 Task: Build dashboard for author object.
Action: Mouse moved to (288, 113)
Screenshot: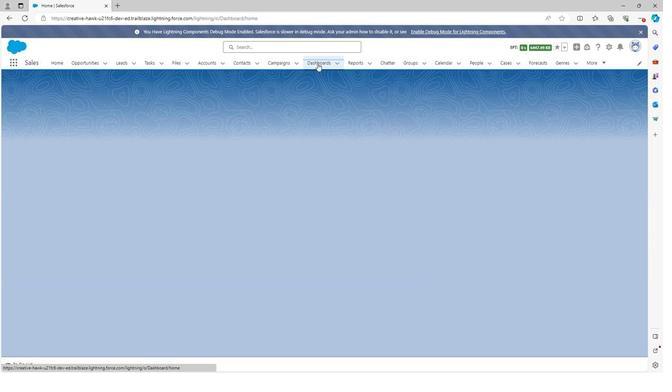 
Action: Mouse pressed left at (288, 113)
Screenshot: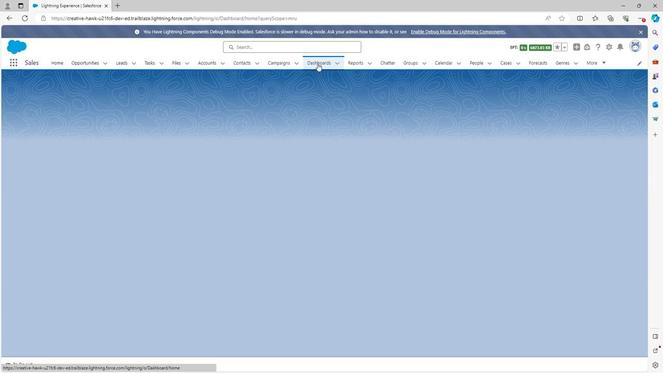 
Action: Mouse moved to (435, 130)
Screenshot: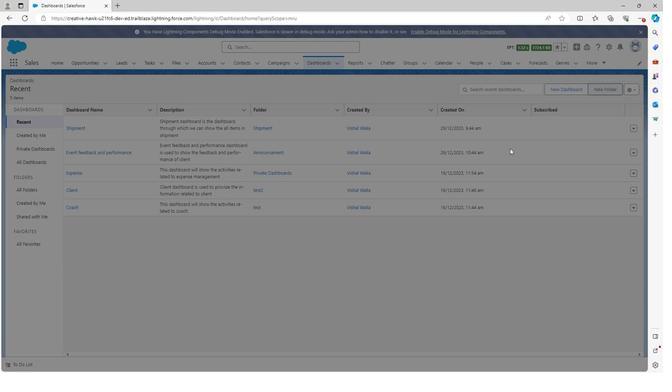 
Action: Mouse pressed left at (435, 130)
Screenshot: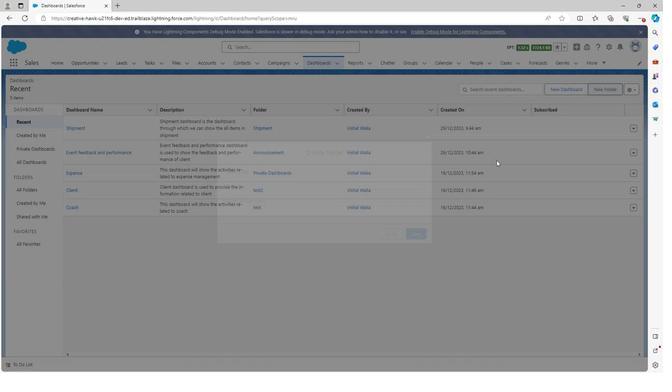 
Action: Mouse moved to (272, 192)
Screenshot: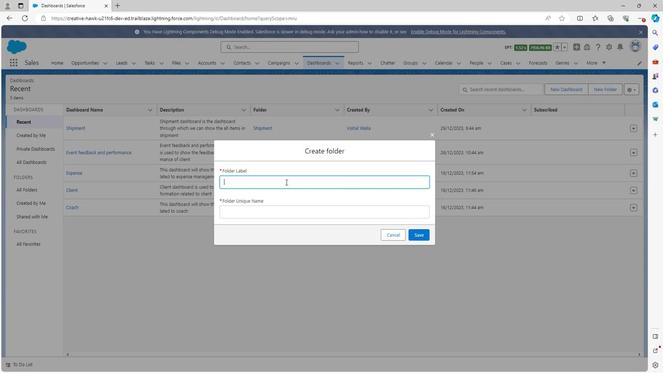 
Action: Mouse pressed left at (272, 192)
Screenshot: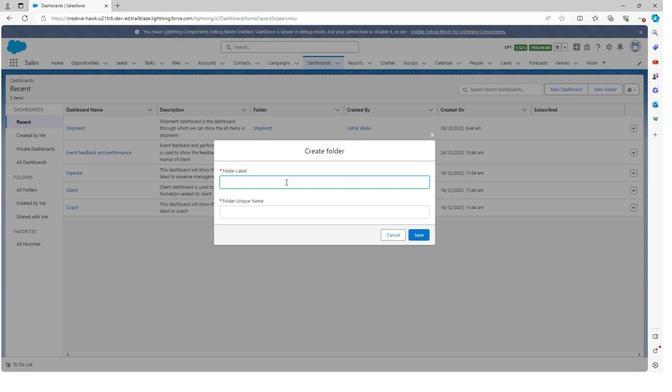 
Action: Key pressed <Key.shift>Aut
Screenshot: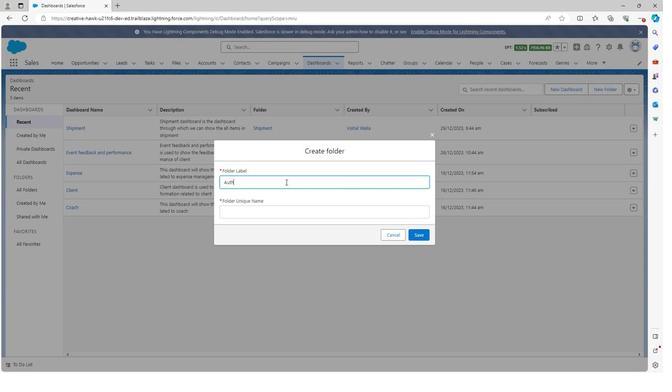 
Action: Mouse moved to (272, 192)
Screenshot: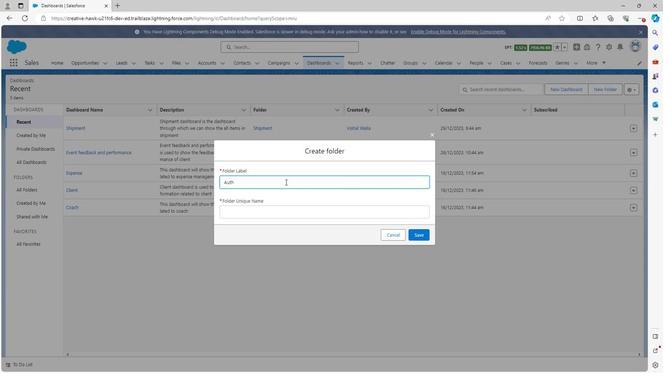 
Action: Key pressed h
Screenshot: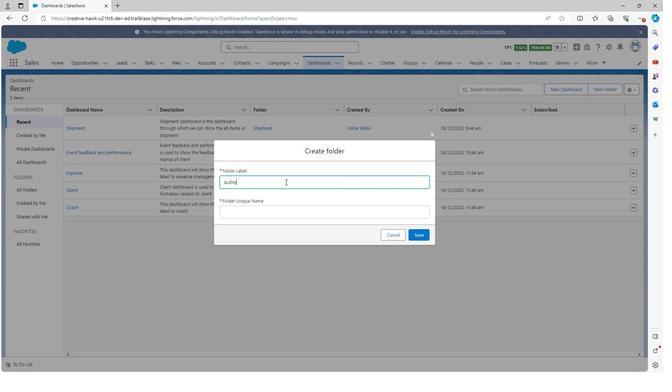 
Action: Mouse moved to (272, 192)
Screenshot: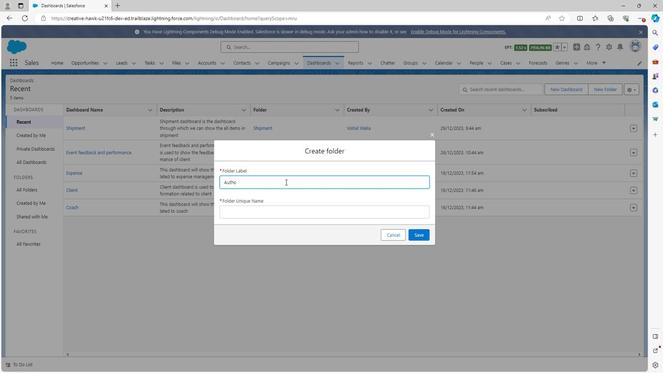 
Action: Key pressed or<Key.space><Key.shift>F
Screenshot: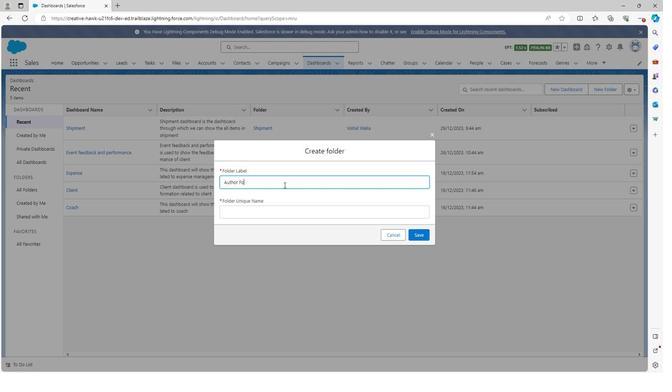
Action: Mouse moved to (272, 192)
Screenshot: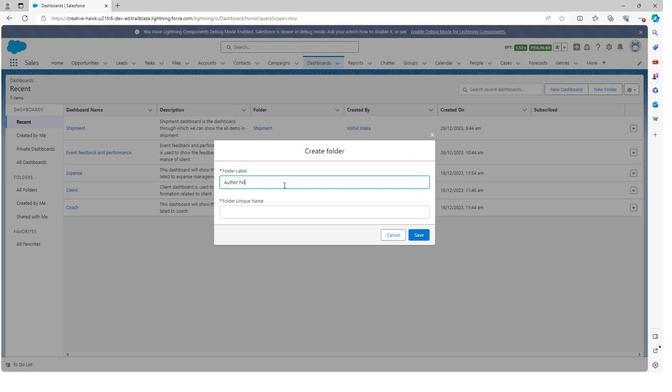 
Action: Key pressed o
Screenshot: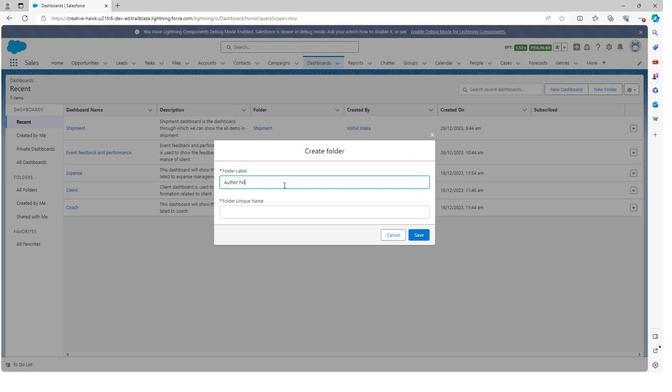 
Action: Mouse moved to (270, 194)
Screenshot: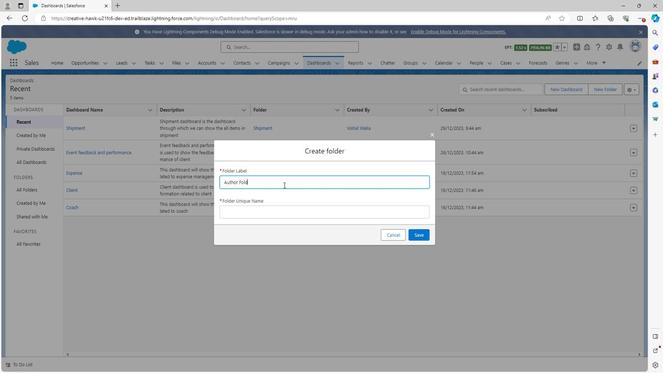 
Action: Key pressed lde
Screenshot: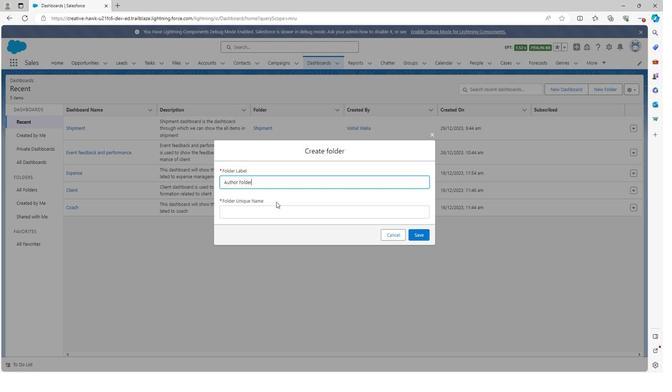 
Action: Mouse moved to (270, 196)
Screenshot: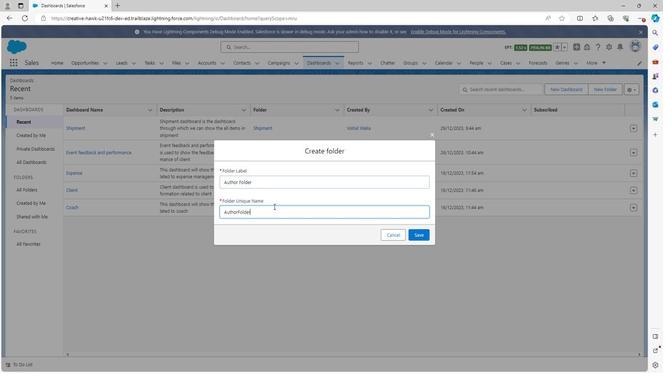 
Action: Key pressed r
Screenshot: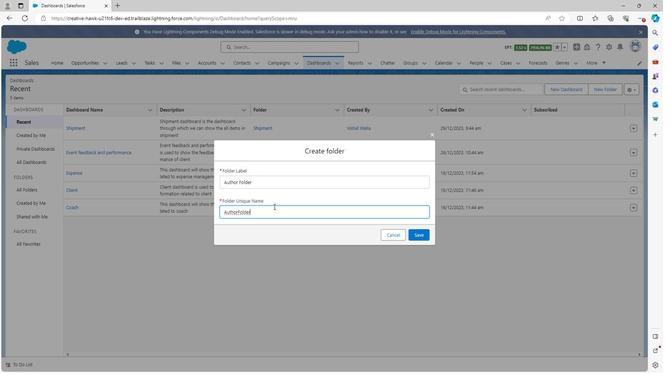 
Action: Mouse moved to (265, 208)
Screenshot: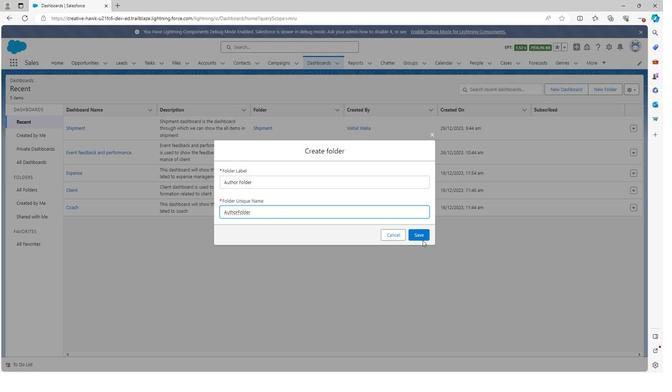 
Action: Mouse pressed left at (265, 208)
Screenshot: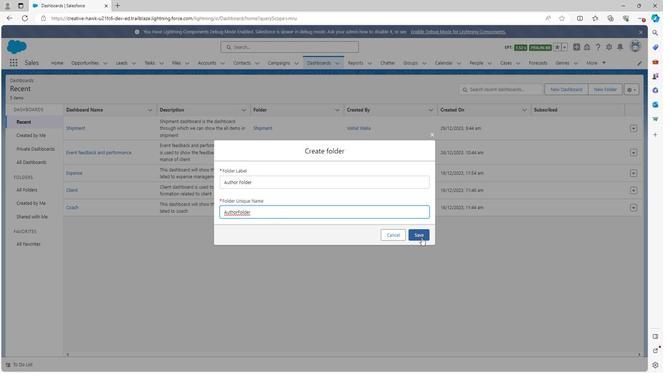 
Action: Mouse moved to (342, 229)
Screenshot: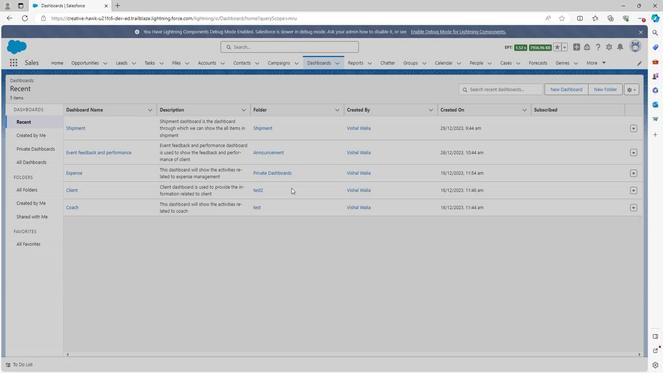 
Action: Mouse pressed left at (342, 229)
Screenshot: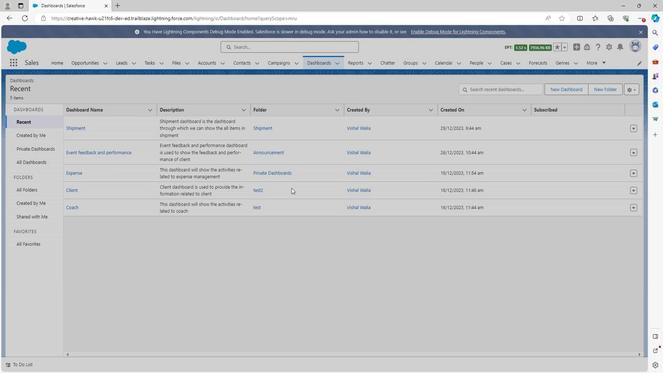 
Action: Mouse moved to (411, 132)
Screenshot: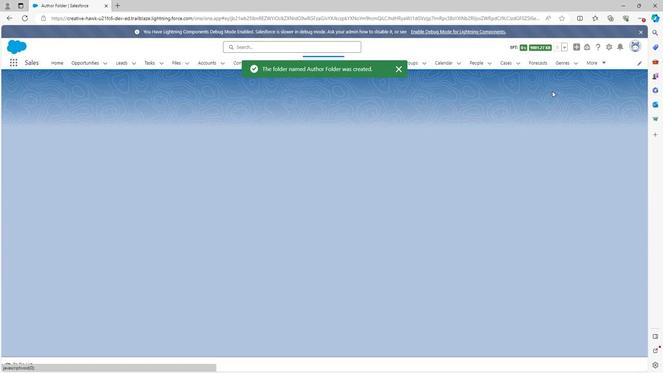
Action: Mouse pressed left at (411, 132)
Screenshot: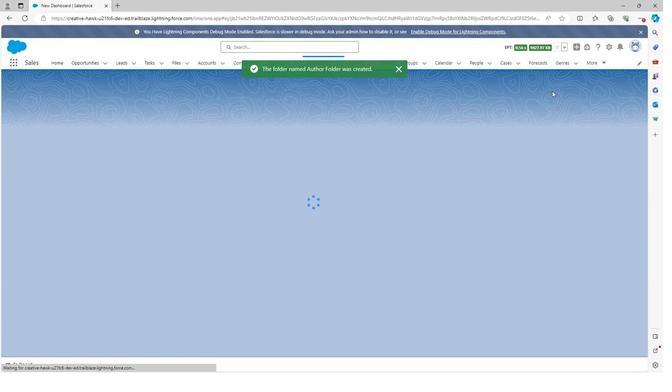 
Action: Mouse moved to (281, 195)
Screenshot: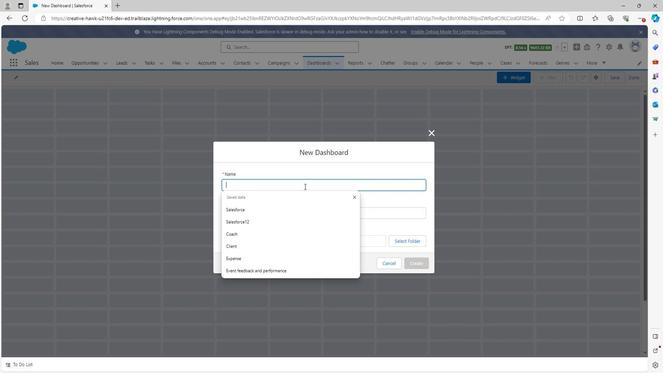 
Action: Mouse pressed left at (281, 195)
Screenshot: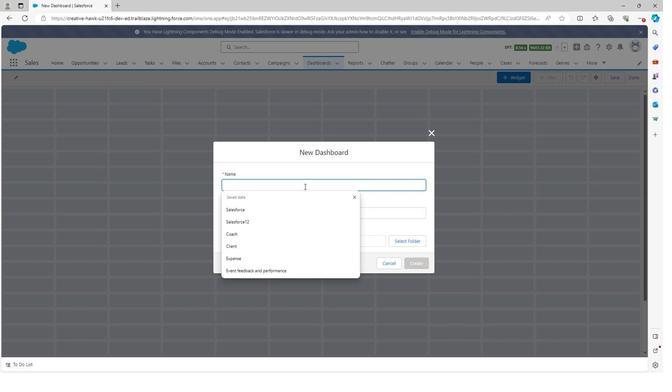 
Action: Key pressed <Key.shift>Au
Screenshot: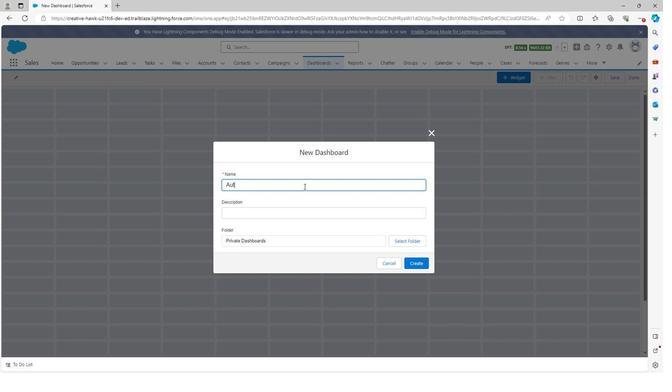 
Action: Mouse moved to (281, 195)
Screenshot: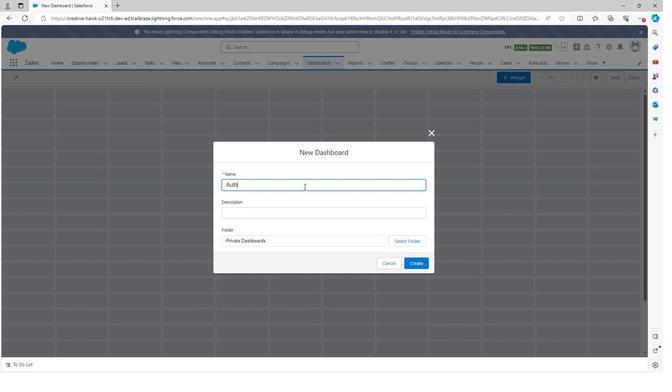 
Action: Key pressed thor<Key.space>dashboard
Screenshot: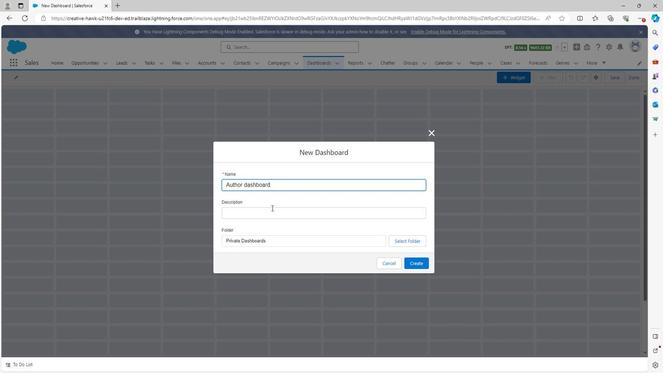 
Action: Mouse moved to (262, 211)
Screenshot: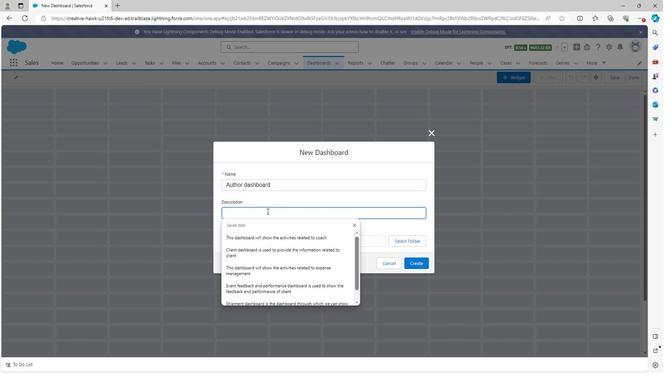 
Action: Mouse pressed left at (262, 211)
Screenshot: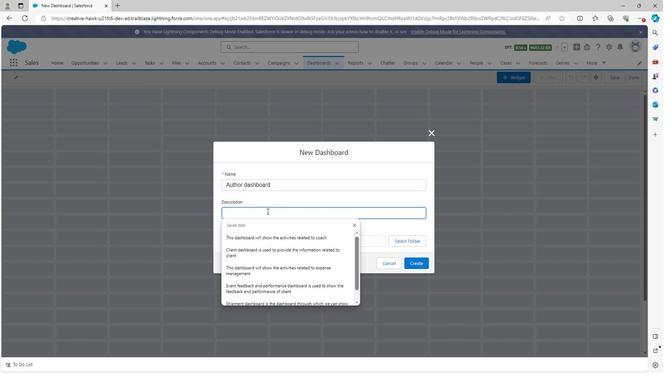 
Action: Key pressed <Key.shift>A
Screenshot: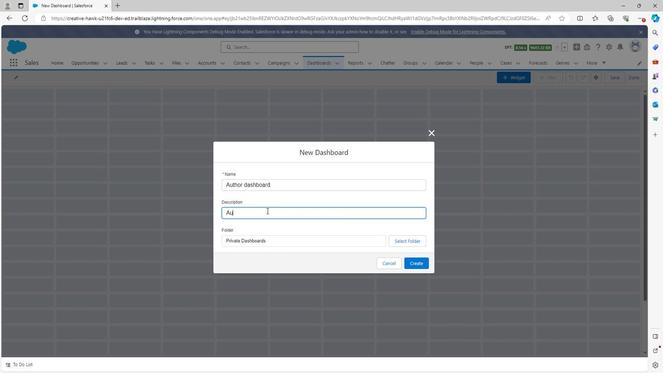 
Action: Mouse moved to (262, 211)
Screenshot: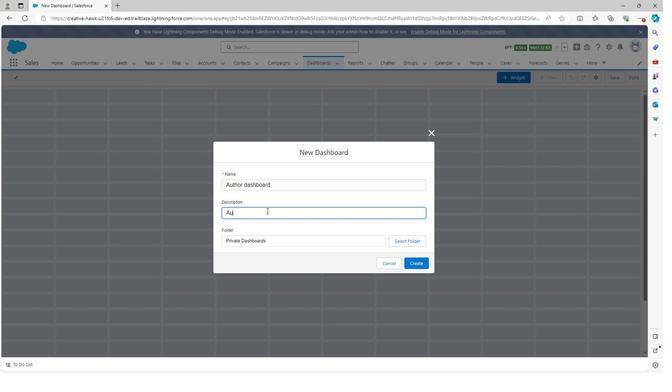 
Action: Key pressed u
Screenshot: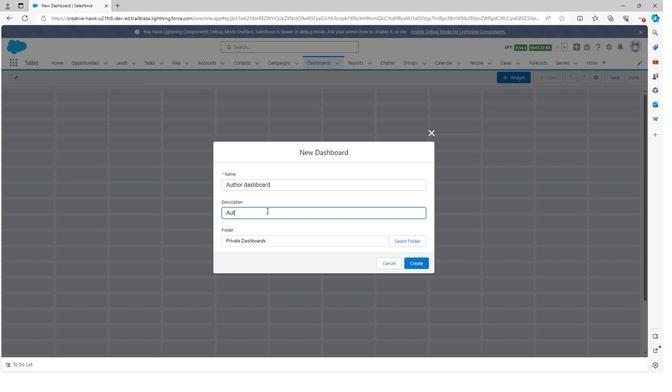 
Action: Mouse moved to (262, 211)
Screenshot: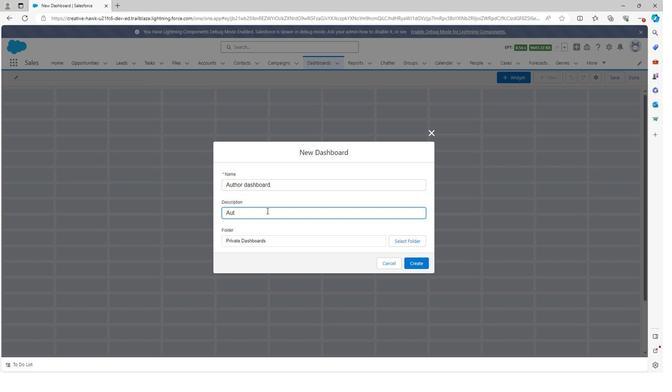 
Action: Key pressed thor<Key.space>
Screenshot: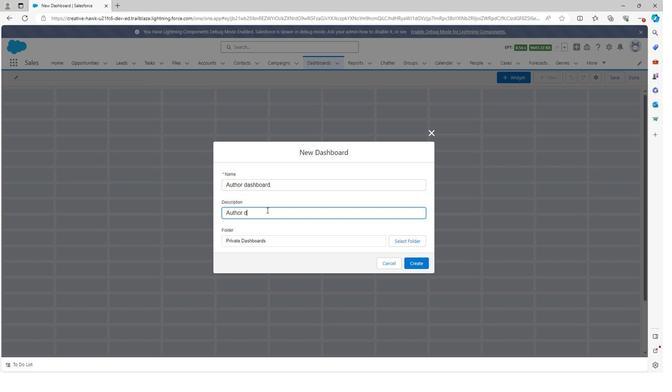 
Action: Mouse moved to (262, 211)
Screenshot: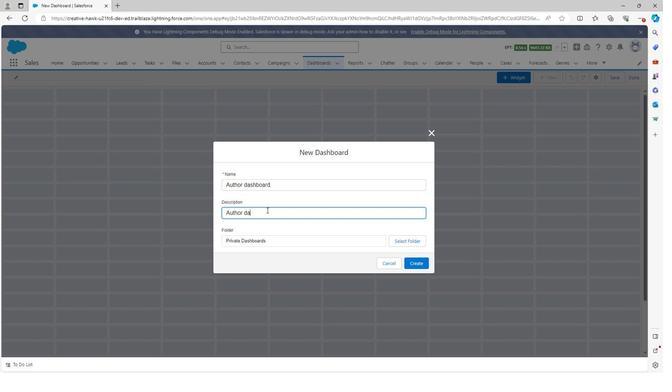 
Action: Key pressed dashbo
Screenshot: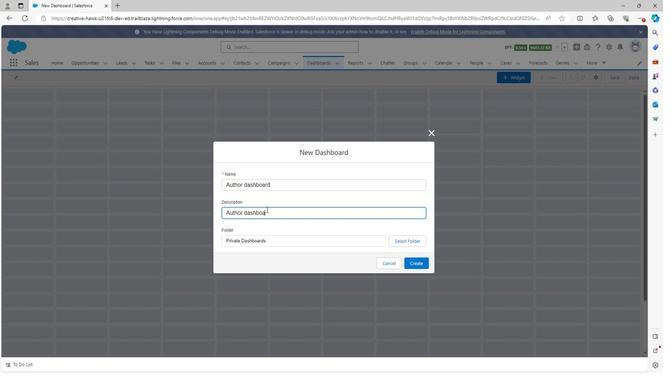 
Action: Mouse moved to (262, 210)
Screenshot: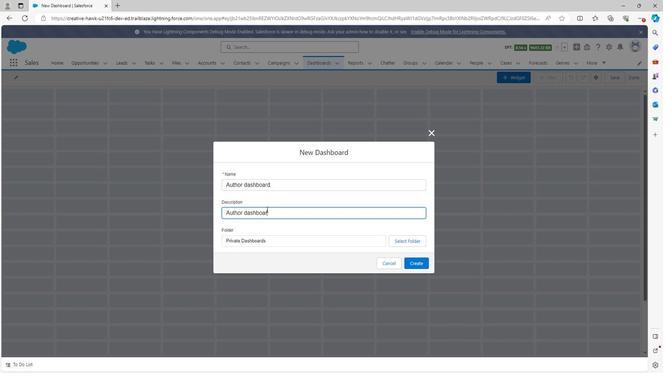 
Action: Key pressed ard<Key.space>is<Key.space>the<Key.space>dashboard<Key.space>which<Key.space>is<Key.space>used<Key.space>to<Key.space>defined<Key.space>the<Key.space>
Screenshot: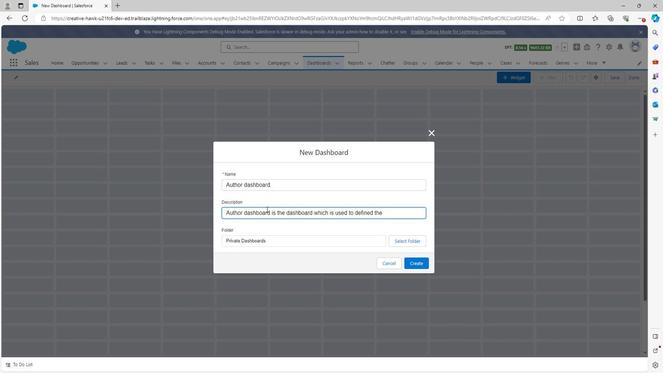 
Action: Mouse moved to (248, 221)
Screenshot: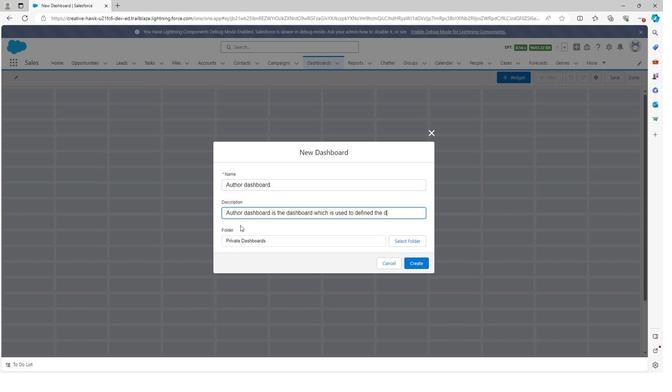
Action: Key pressed dashboard<Key.space>of<Key.space>author
Screenshot: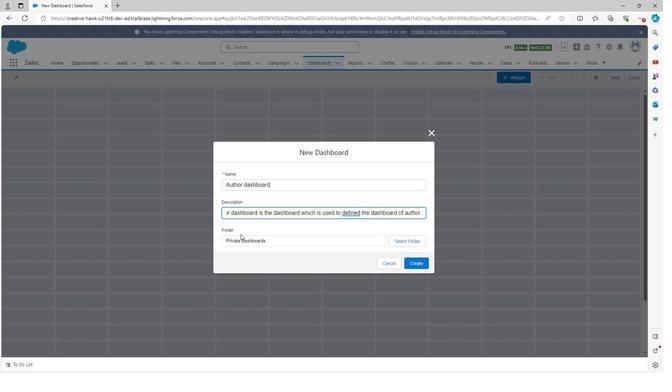 
Action: Mouse moved to (335, 232)
Screenshot: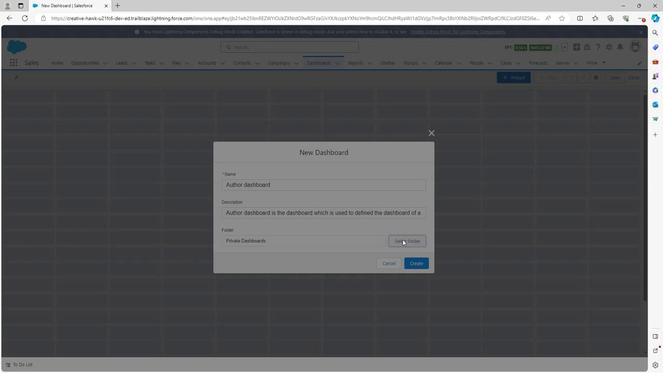 
Action: Mouse pressed left at (335, 232)
Screenshot: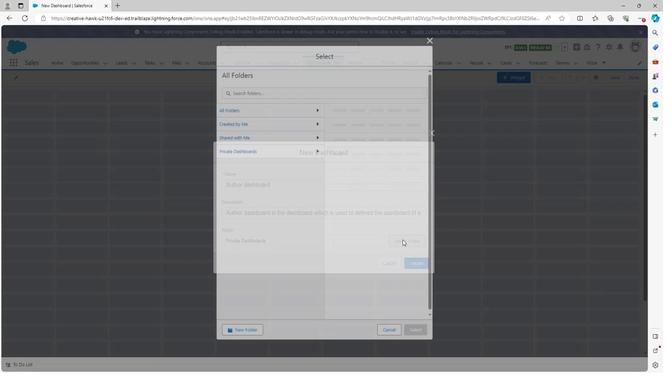 
Action: Mouse moved to (308, 152)
Screenshot: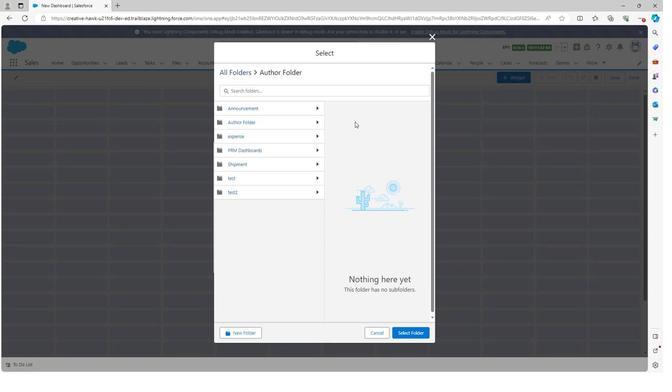 
Action: Mouse pressed left at (308, 152)
Screenshot: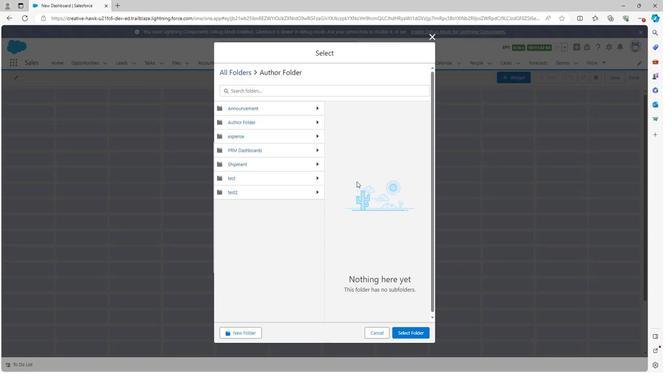 
Action: Mouse moved to (335, 291)
Screenshot: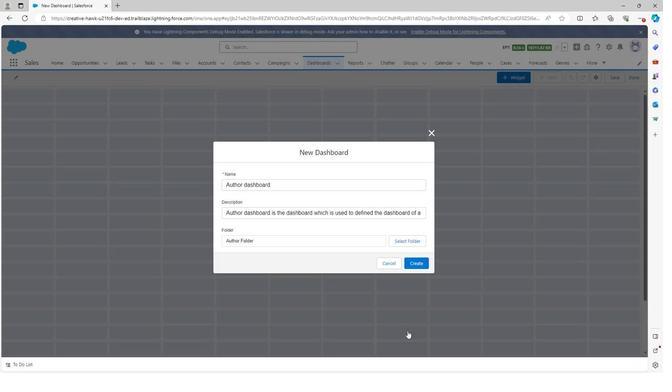 
Action: Mouse pressed left at (335, 291)
Screenshot: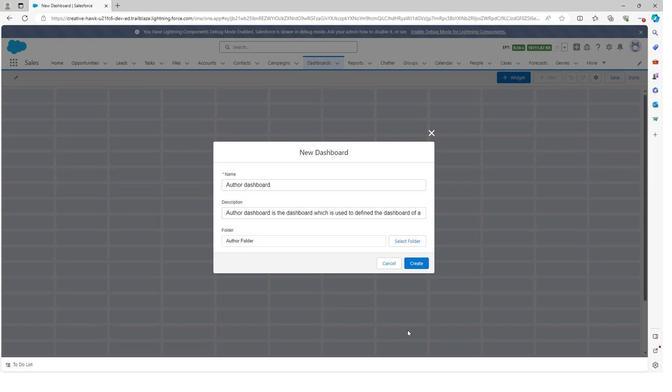 
Action: Mouse moved to (338, 244)
Screenshot: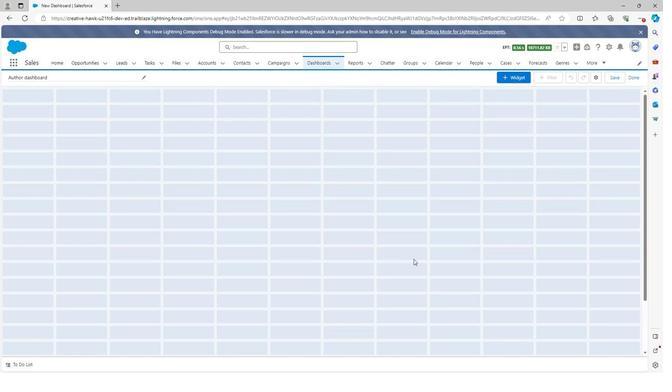 
Action: Mouse pressed left at (338, 244)
Screenshot: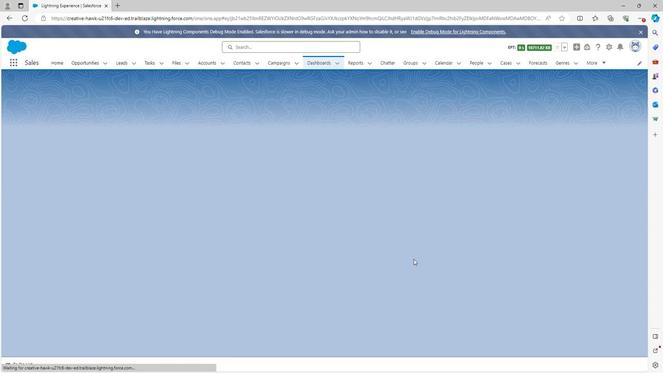 
Action: Mouse moved to (379, 123)
Screenshot: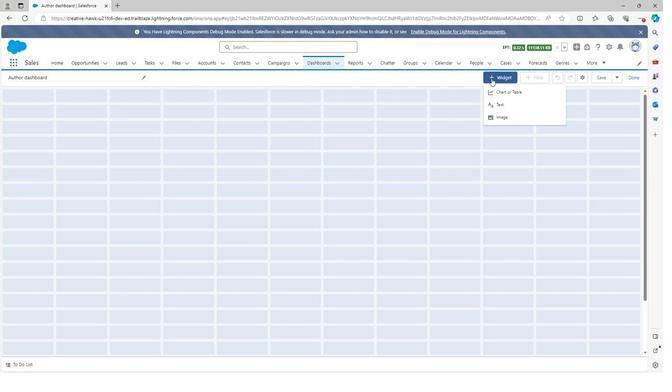 
Action: Mouse pressed left at (379, 123)
Screenshot: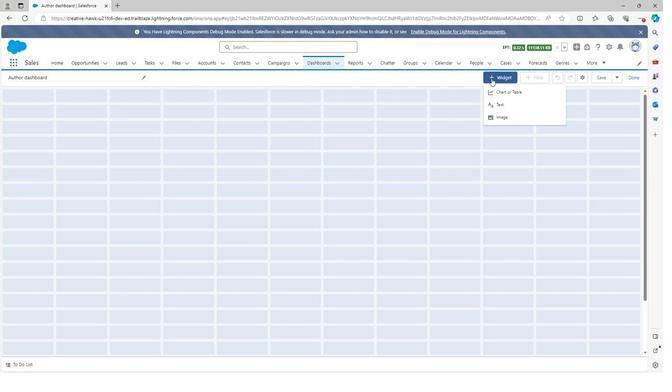 
Action: Mouse moved to (384, 132)
Screenshot: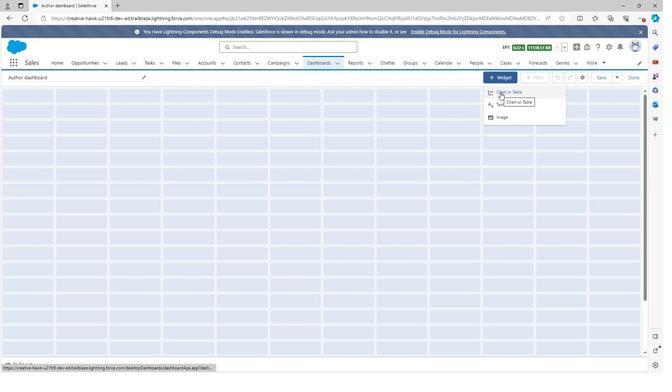 
Action: Mouse pressed left at (384, 132)
Screenshot: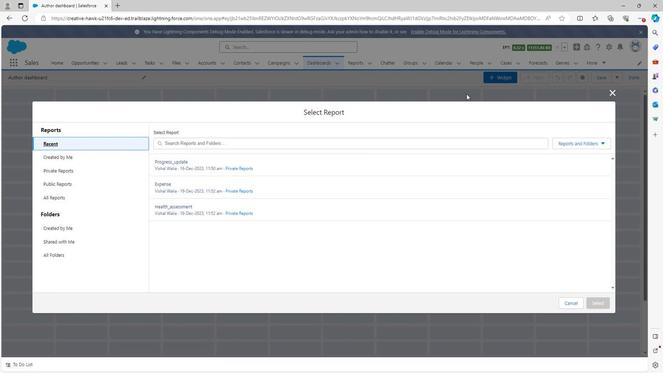 
Action: Mouse moved to (149, 177)
Screenshot: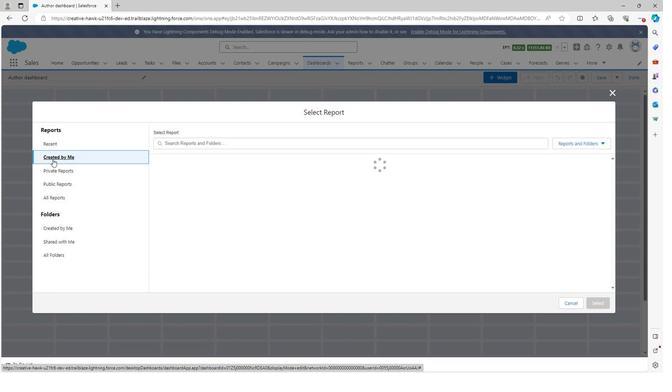 
Action: Mouse pressed left at (149, 177)
Screenshot: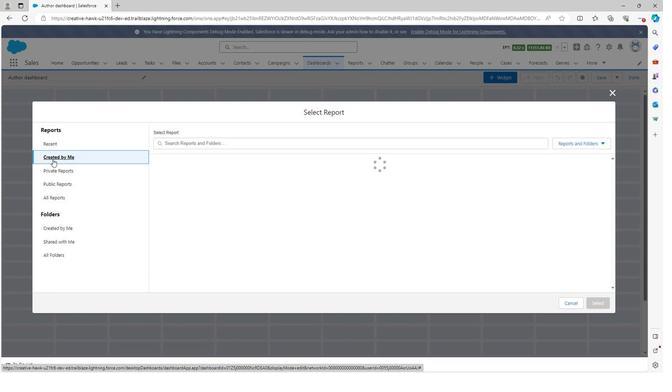 
Action: Mouse moved to (150, 186)
Screenshot: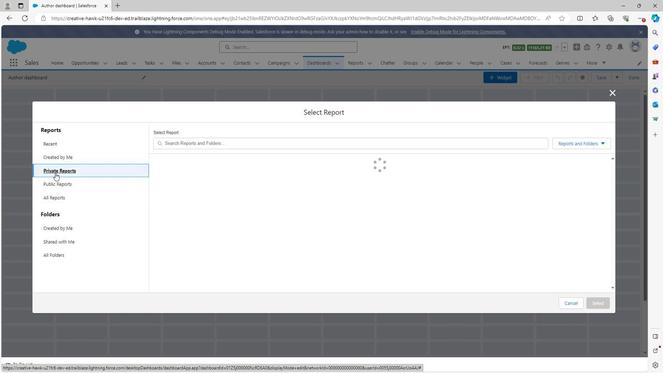 
Action: Mouse pressed left at (150, 186)
Screenshot: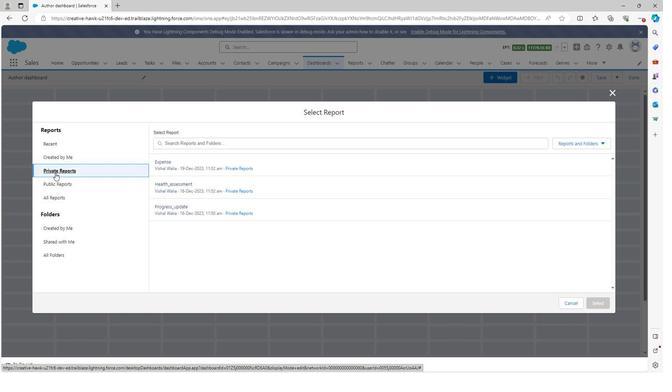 
Action: Mouse moved to (151, 197)
Screenshot: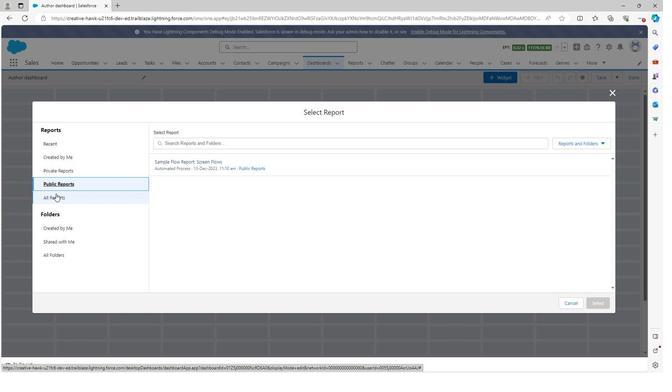 
Action: Mouse pressed left at (151, 197)
Screenshot: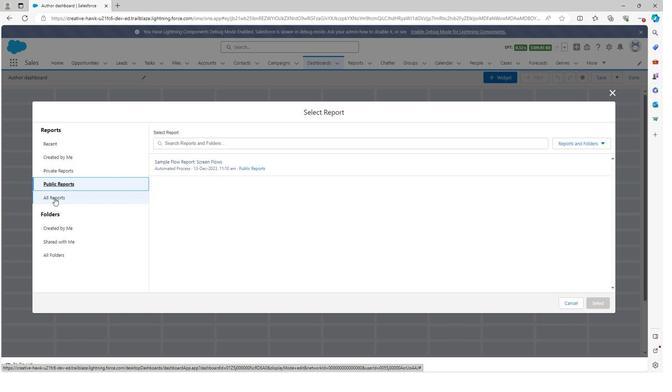 
Action: Mouse moved to (150, 203)
Screenshot: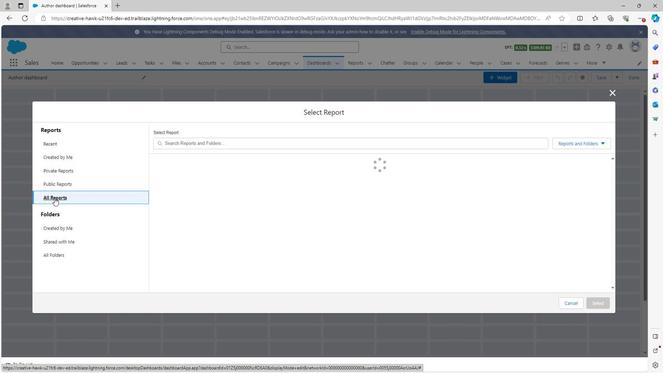 
Action: Mouse pressed left at (150, 203)
Screenshot: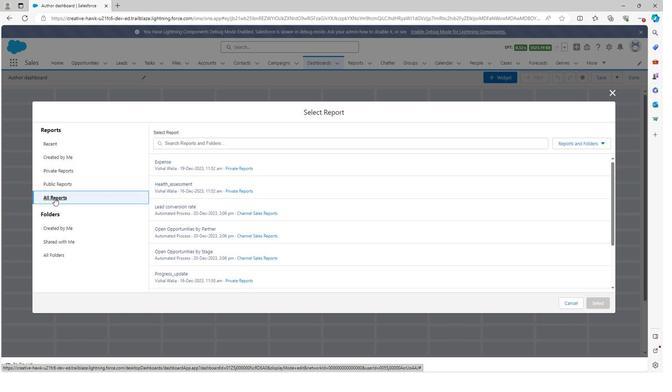 
Action: Mouse moved to (149, 223)
Screenshot: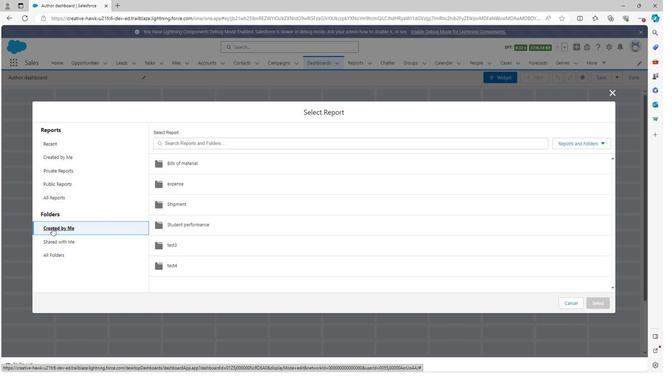 
Action: Mouse pressed left at (149, 223)
Screenshot: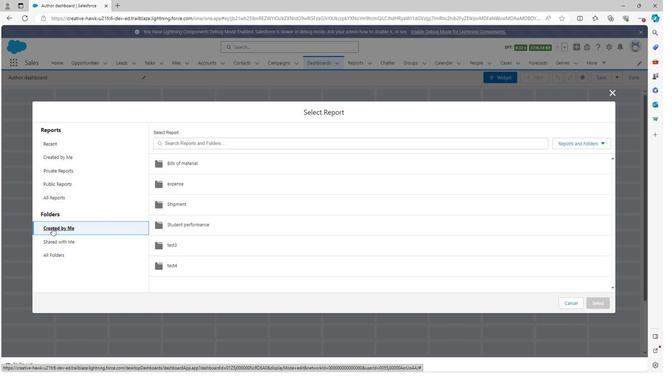 
Action: Mouse moved to (149, 231)
Screenshot: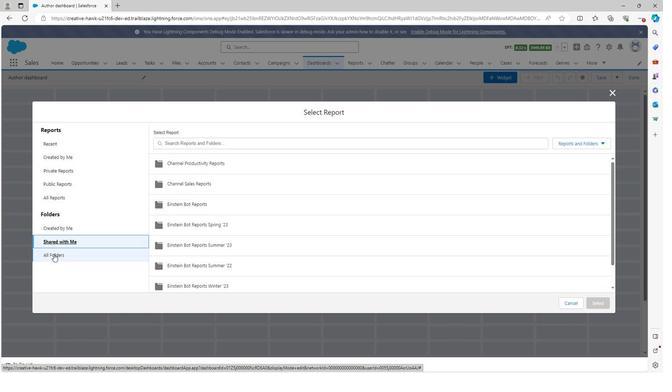 
Action: Mouse pressed left at (149, 231)
Screenshot: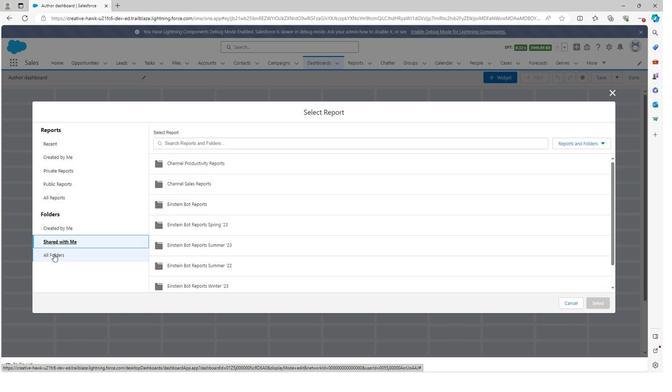 
Action: Mouse moved to (150, 240)
Screenshot: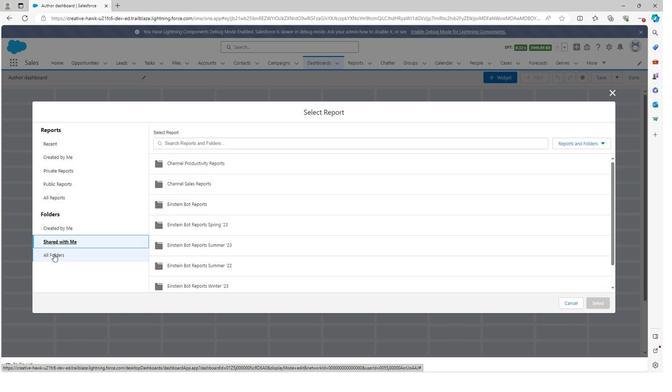 
Action: Mouse pressed left at (150, 240)
Screenshot: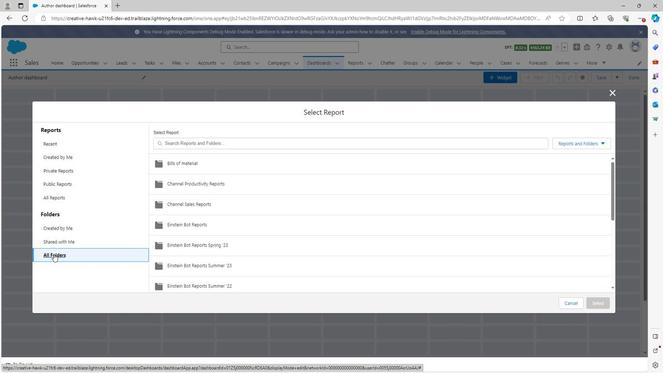 
Action: Mouse moved to (238, 231)
Screenshot: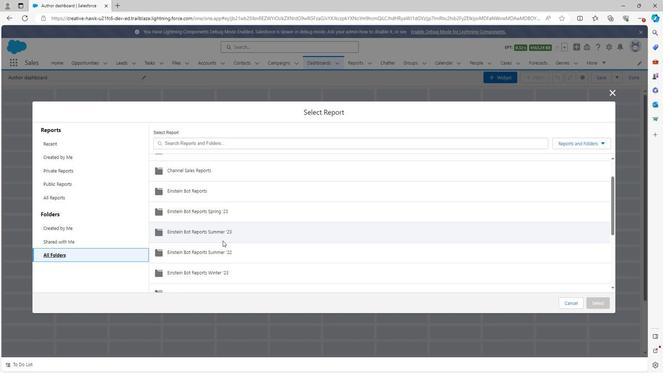 
Action: Mouse scrolled (238, 231) with delta (0, 0)
Screenshot: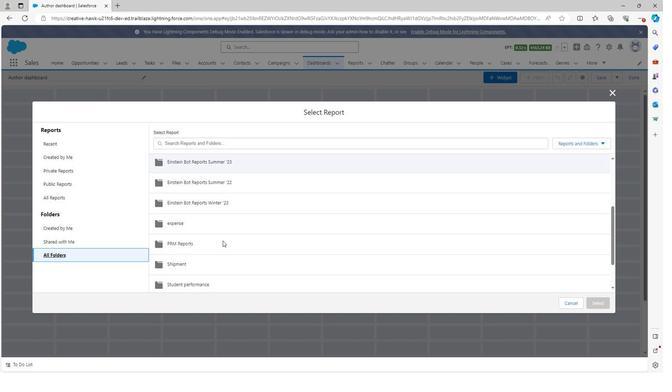 
Action: Mouse scrolled (238, 231) with delta (0, 0)
Screenshot: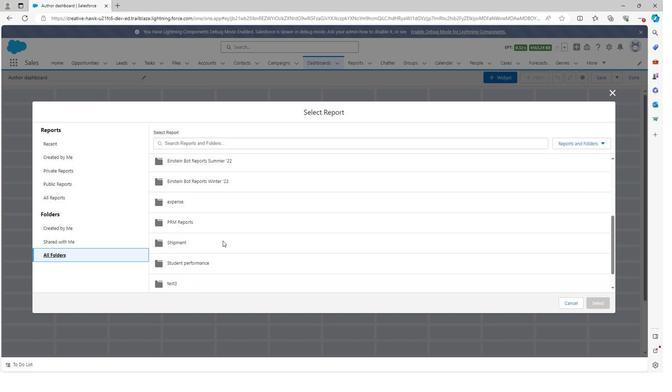 
Action: Mouse scrolled (238, 231) with delta (0, 0)
Screenshot: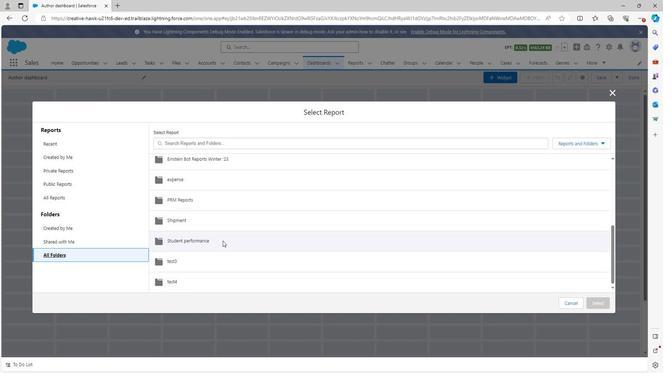 
Action: Mouse scrolled (238, 231) with delta (0, 0)
Screenshot: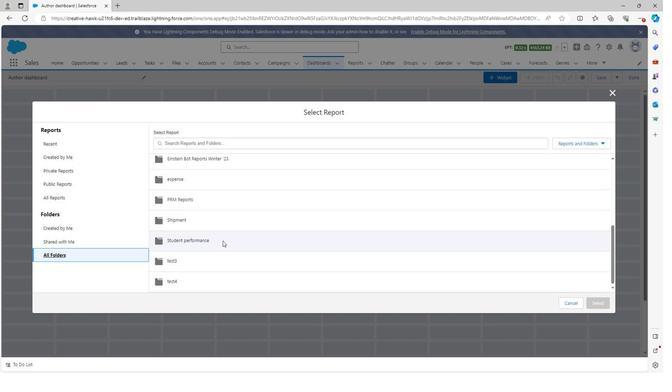 
Action: Mouse scrolled (238, 231) with delta (0, 0)
Screenshot: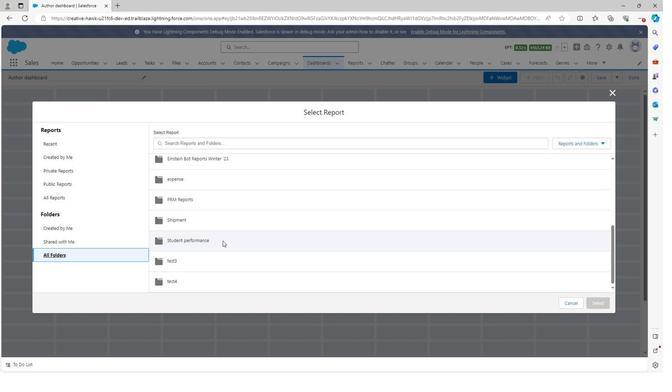 
Action: Mouse scrolled (238, 231) with delta (0, 0)
Screenshot: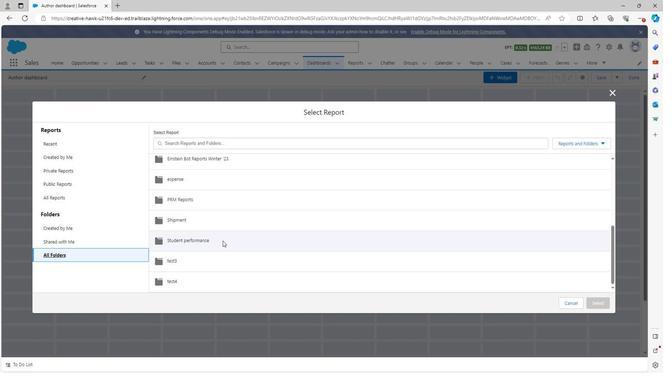 
Action: Mouse scrolled (238, 231) with delta (0, 0)
Screenshot: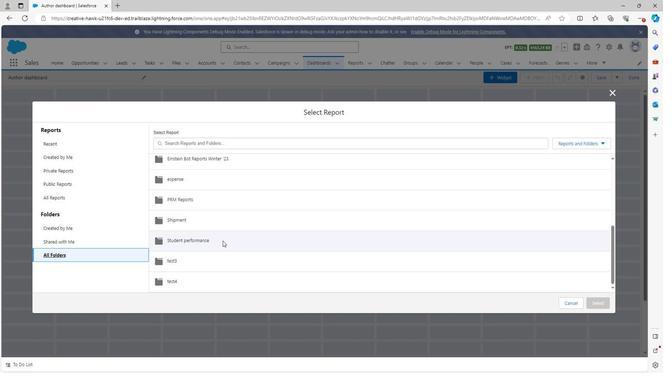 
Action: Mouse scrolled (238, 231) with delta (0, 0)
Screenshot: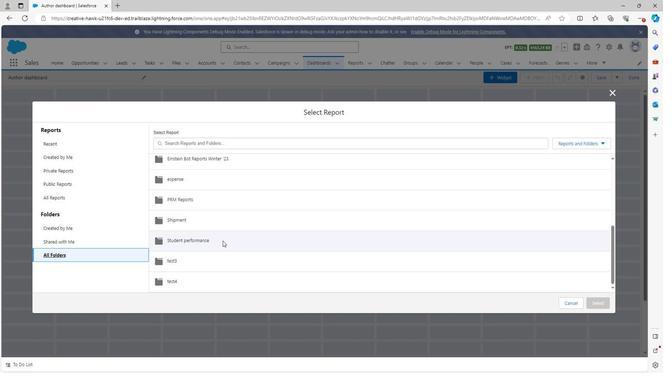 
Action: Mouse scrolled (238, 231) with delta (0, 0)
Screenshot: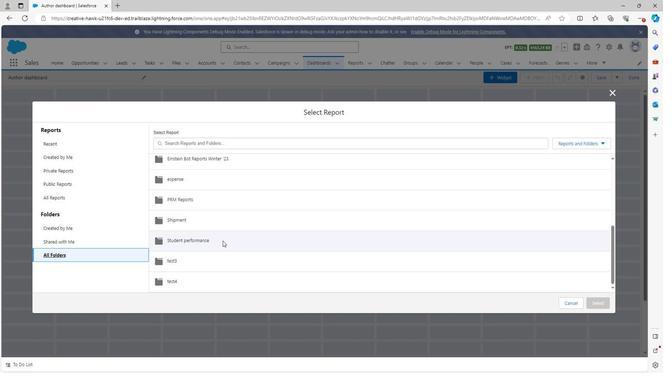 
Action: Mouse scrolled (238, 231) with delta (0, 0)
Screenshot: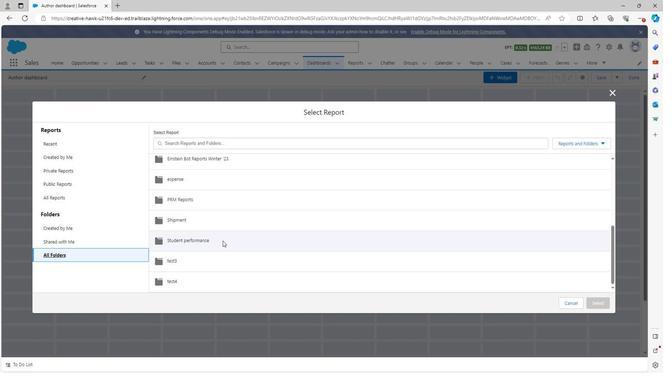
Action: Mouse scrolled (238, 231) with delta (0, 0)
Screenshot: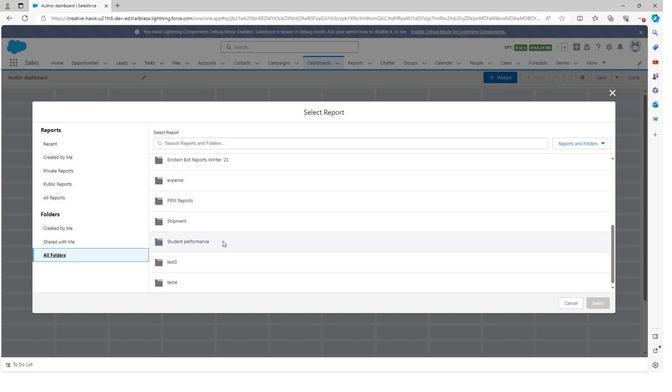 
Action: Mouse scrolled (238, 231) with delta (0, 0)
Screenshot: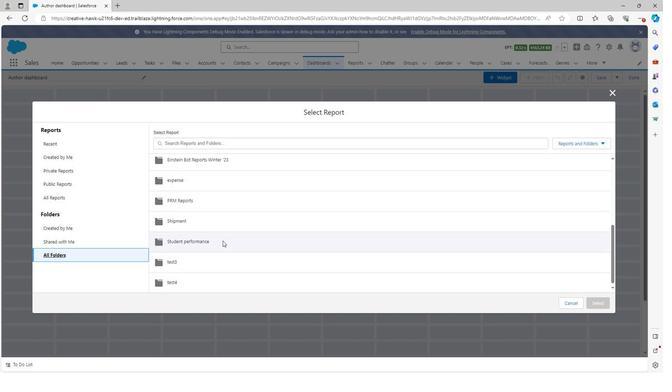 
Action: Mouse scrolled (238, 231) with delta (0, 0)
Screenshot: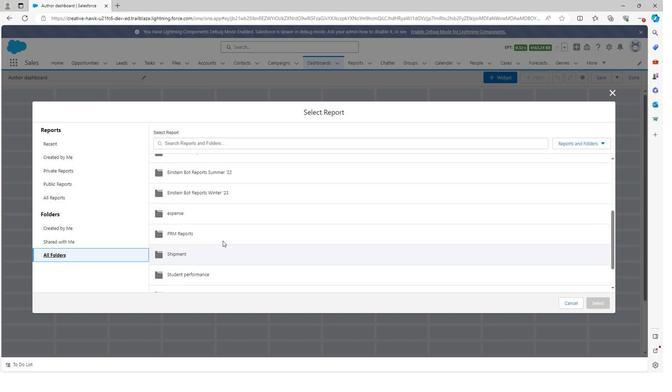 
Action: Mouse scrolled (238, 231) with delta (0, 0)
Screenshot: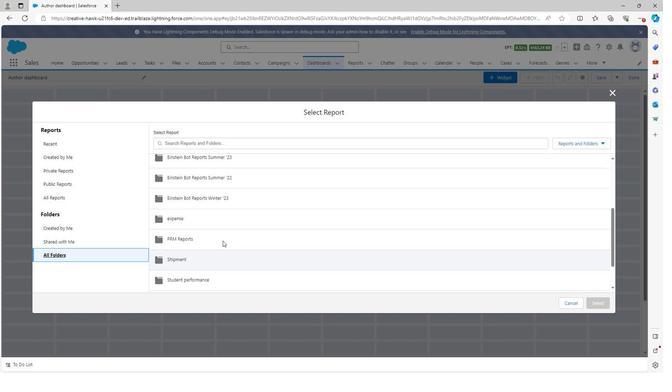 
Action: Mouse scrolled (238, 231) with delta (0, 0)
Screenshot: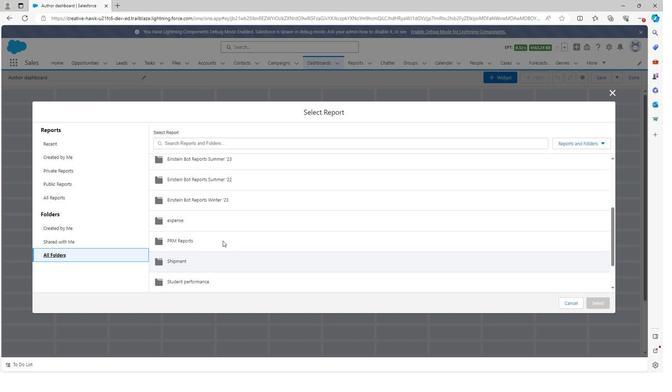
Action: Mouse scrolled (238, 231) with delta (0, 0)
Screenshot: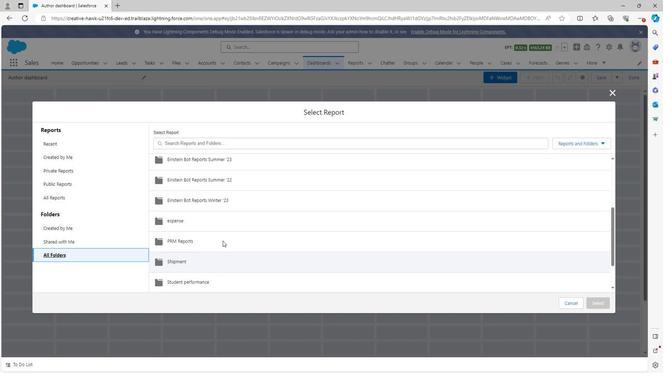 
Action: Mouse scrolled (238, 232) with delta (0, 0)
Screenshot: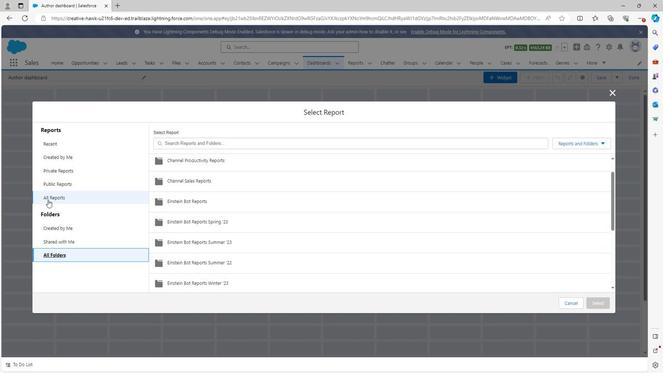 
Action: Mouse scrolled (238, 232) with delta (0, 0)
Screenshot: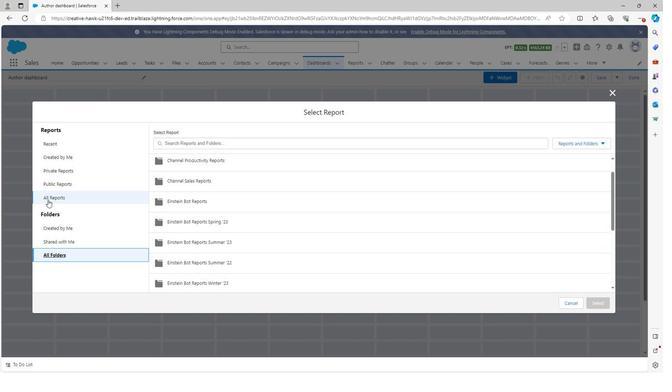 
Action: Mouse scrolled (238, 232) with delta (0, 0)
Screenshot: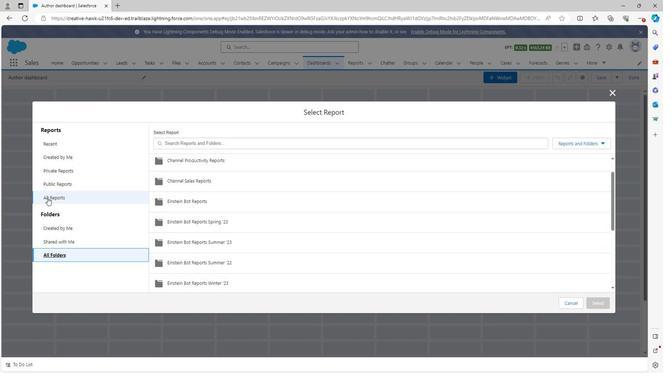 
Action: Mouse scrolled (238, 232) with delta (0, 0)
Screenshot: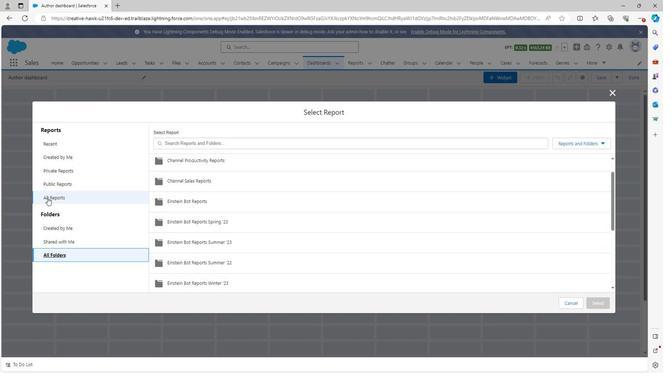 
Action: Mouse scrolled (238, 232) with delta (0, 0)
Screenshot: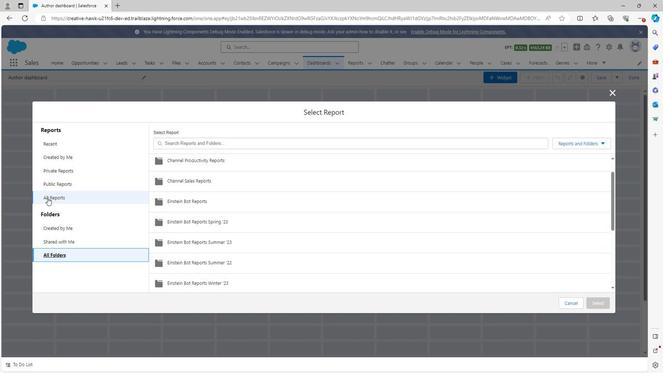 
Action: Mouse scrolled (238, 232) with delta (0, 0)
Screenshot: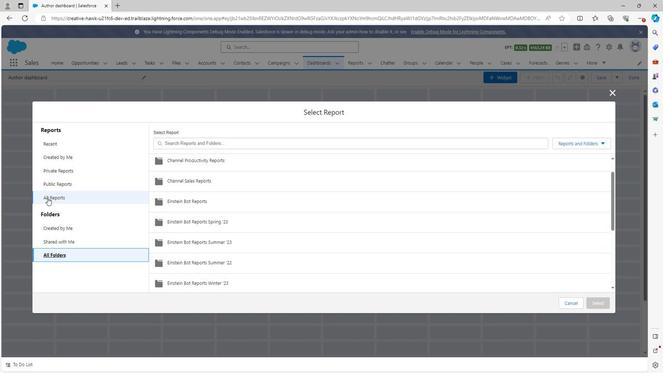 
Action: Mouse moved to (147, 203)
Screenshot: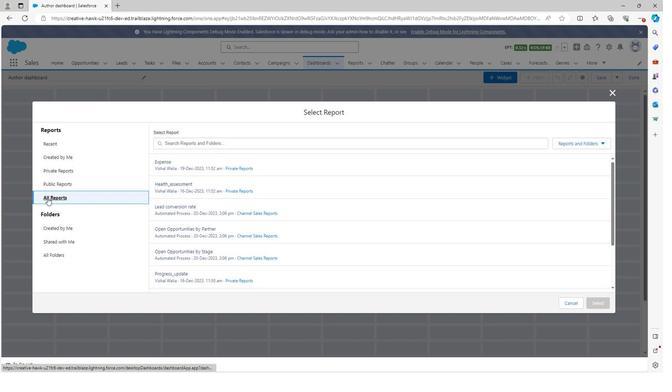 
Action: Mouse pressed left at (147, 203)
Screenshot: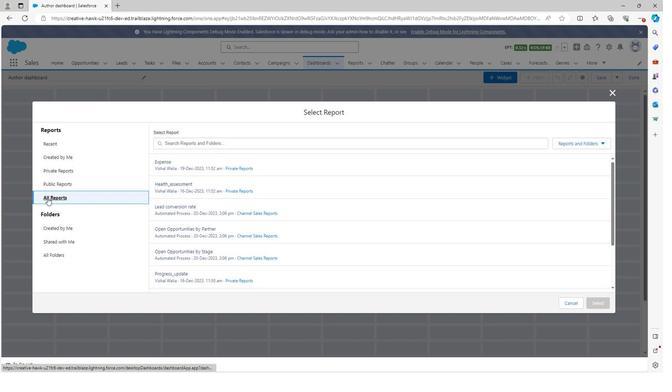 
Action: Mouse moved to (217, 229)
Screenshot: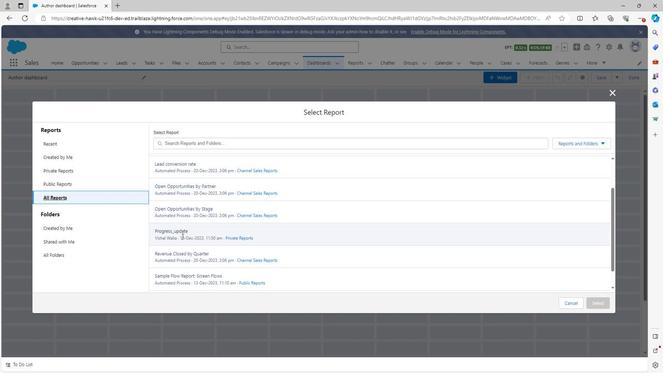 
Action: Mouse scrolled (217, 228) with delta (0, 0)
Screenshot: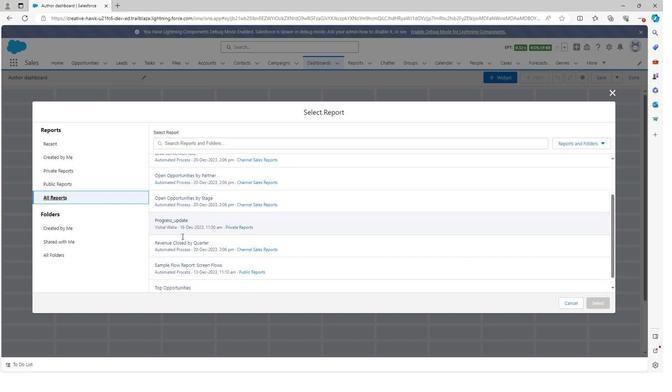 
Action: Mouse moved to (217, 229)
Screenshot: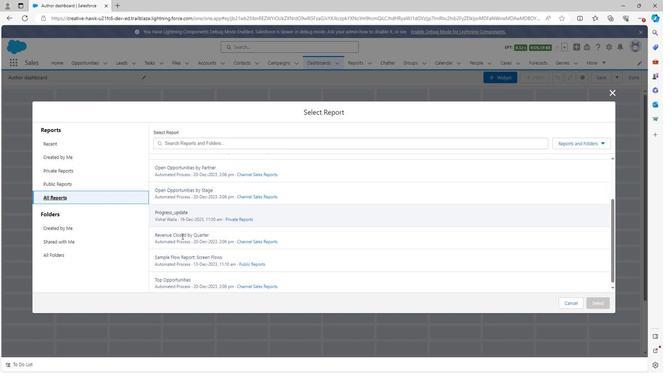 
Action: Mouse scrolled (217, 228) with delta (0, 0)
Screenshot: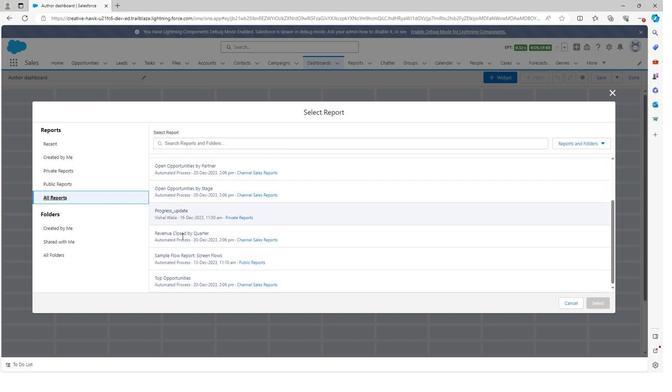 
Action: Mouse scrolled (217, 228) with delta (0, 0)
Screenshot: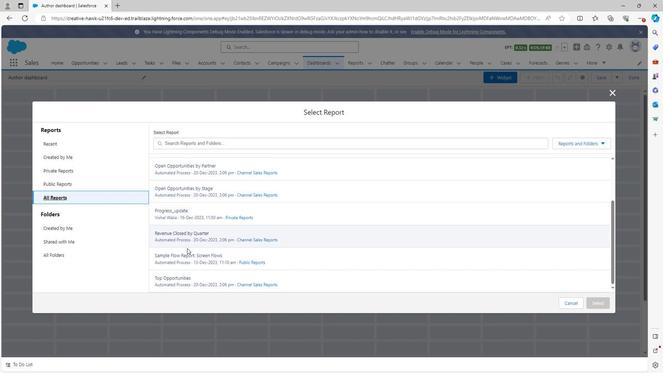
Action: Mouse scrolled (217, 228) with delta (0, 0)
Screenshot: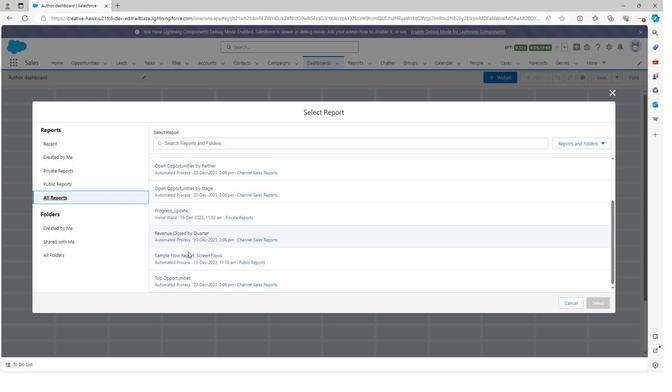 
Action: Mouse scrolled (217, 228) with delta (0, 0)
Screenshot: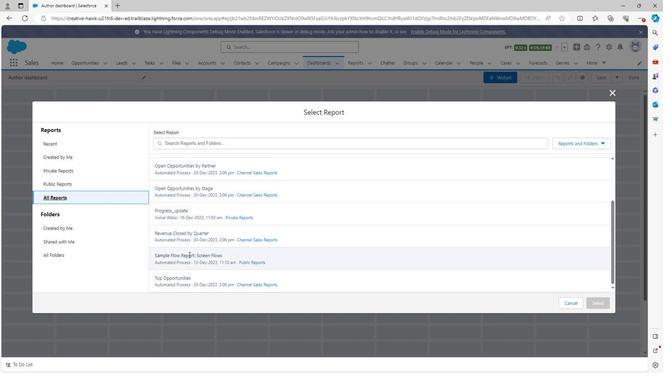 
Action: Mouse moved to (221, 241)
Screenshot: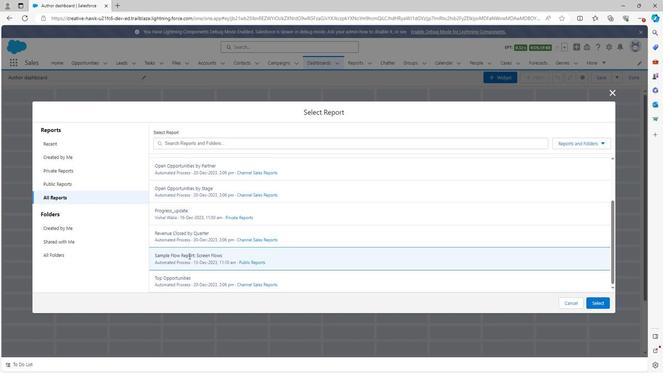 
Action: Mouse pressed left at (221, 241)
Screenshot: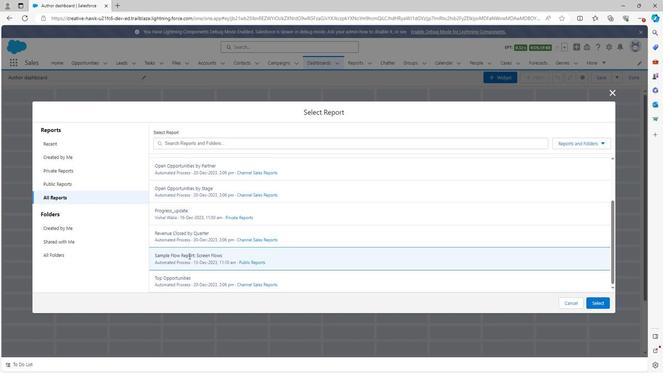 
Action: Mouse moved to (217, 185)
Screenshot: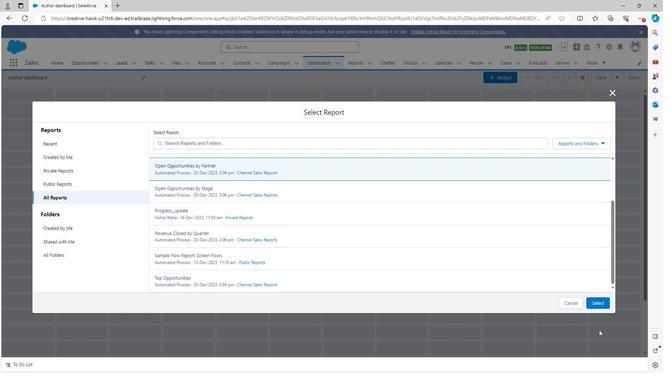 
Action: Mouse pressed left at (217, 185)
Screenshot: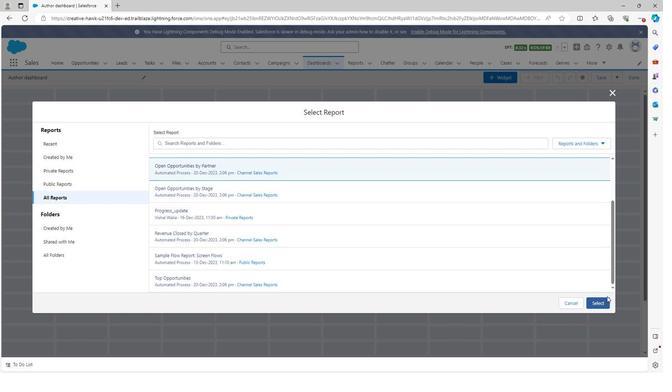 
Action: Mouse moved to (437, 270)
Screenshot: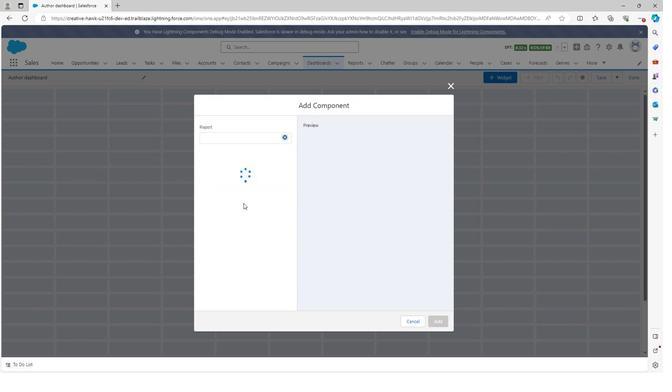 
Action: Mouse pressed left at (437, 270)
Screenshot: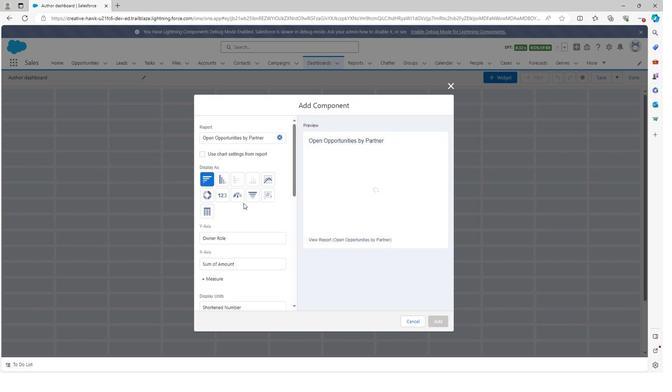 
Action: Mouse moved to (325, 164)
Screenshot: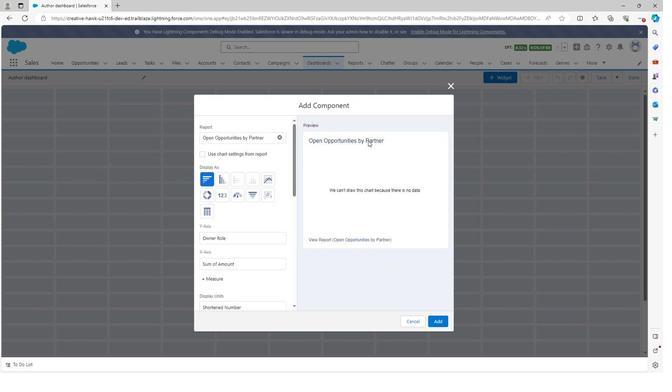 
Action: Mouse pressed left at (325, 164)
Screenshot: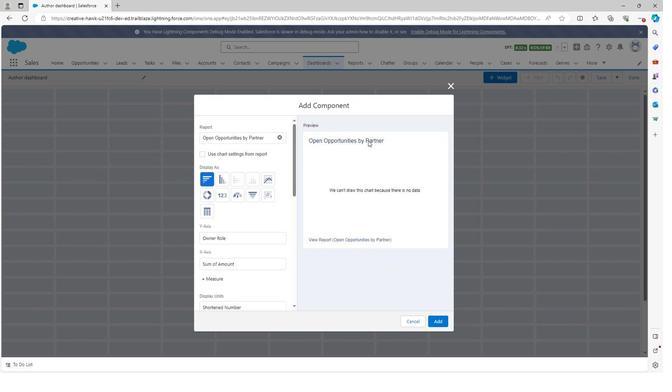 
Action: Mouse moved to (315, 164)
Screenshot: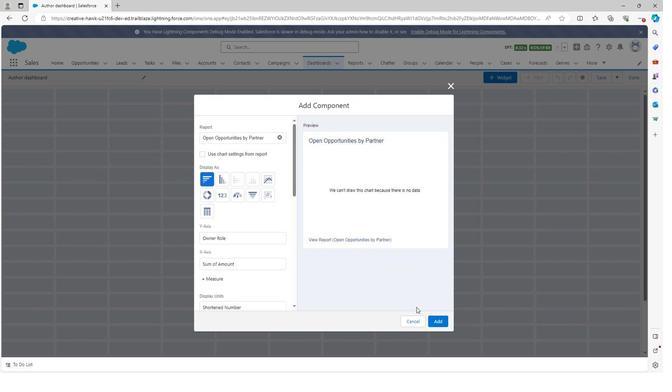 
Action: Mouse pressed left at (315, 164)
Screenshot: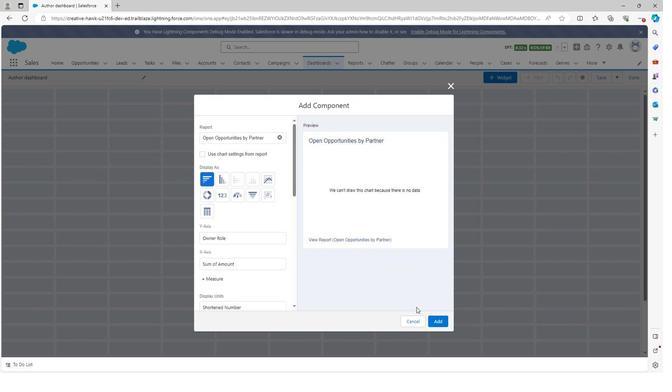 
Action: Mouse moved to (344, 281)
Screenshot: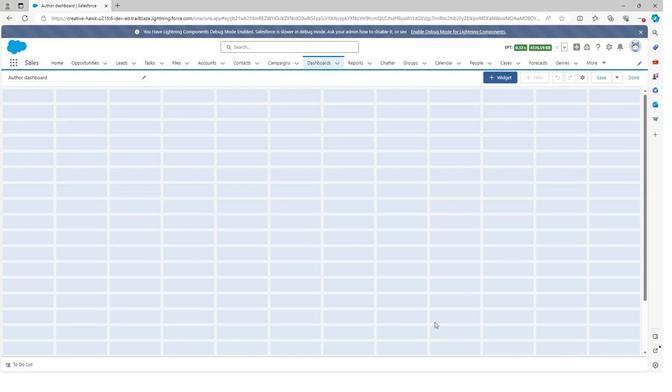 
Action: Mouse pressed left at (344, 281)
Screenshot: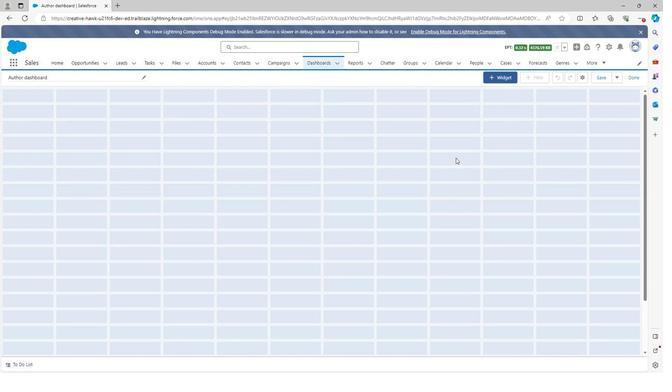 
Action: Mouse moved to (381, 122)
Screenshot: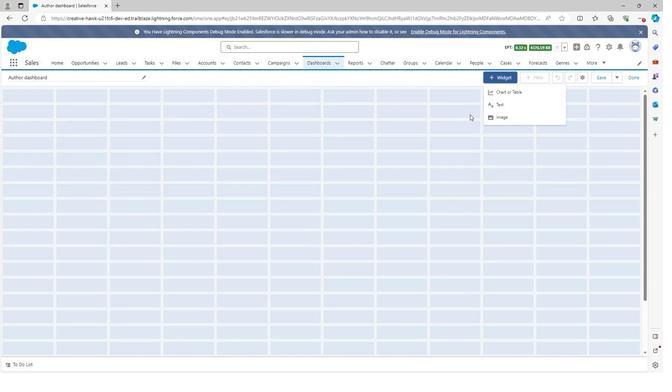 
Action: Mouse pressed left at (381, 122)
Screenshot: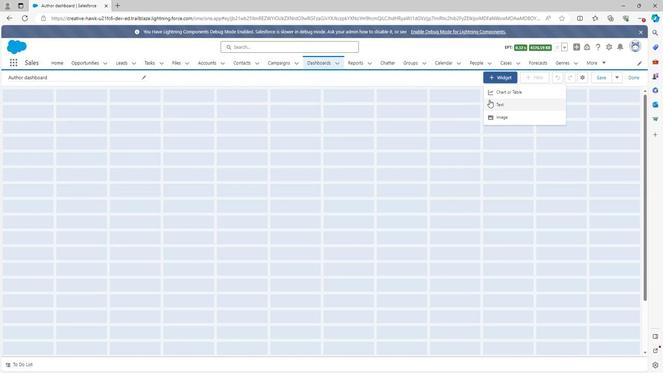 
Action: Mouse moved to (384, 133)
Screenshot: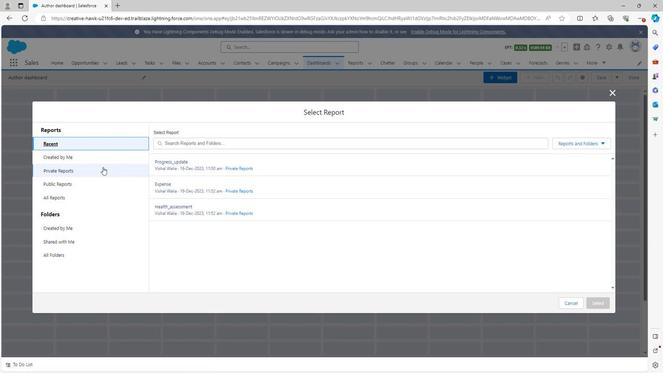 
Action: Mouse pressed left at (384, 133)
Screenshot: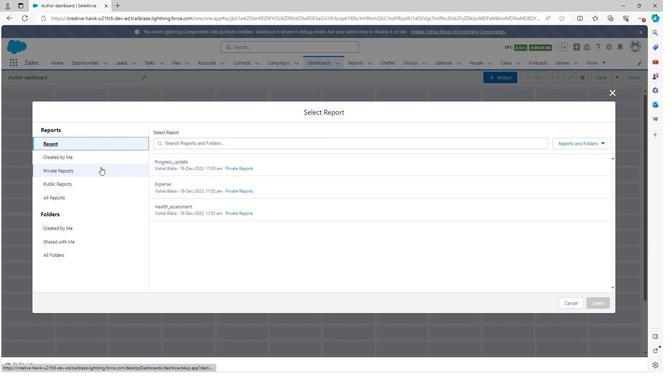 
Action: Mouse moved to (153, 202)
Screenshot: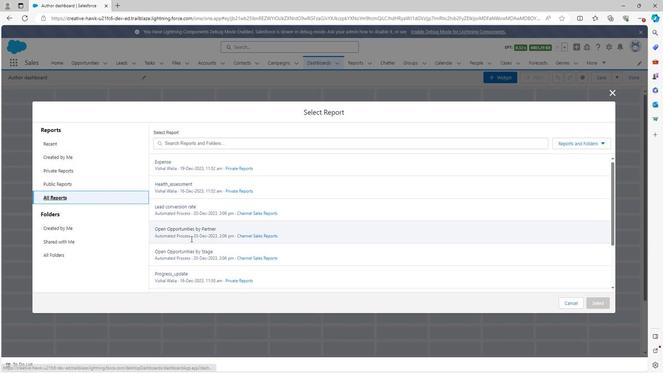 
Action: Mouse pressed left at (153, 202)
Screenshot: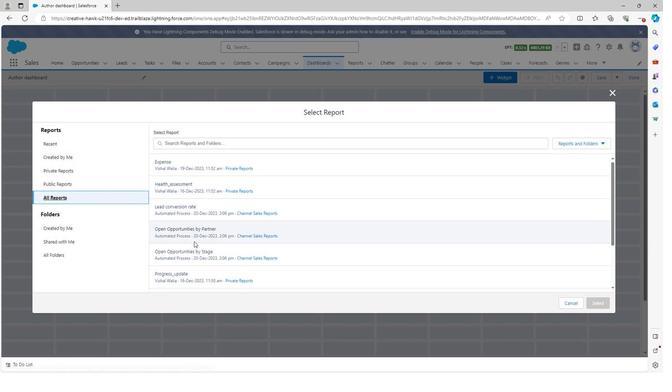 
Action: Mouse moved to (223, 226)
Screenshot: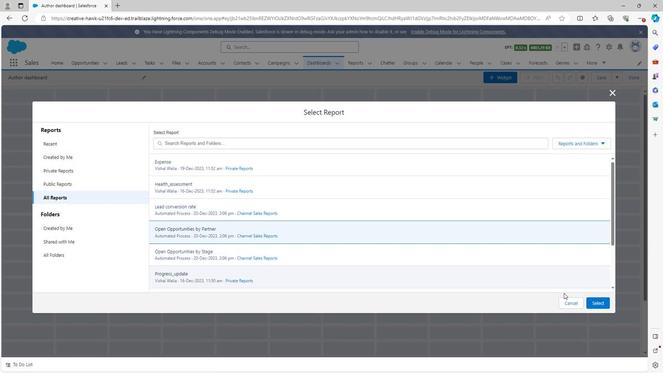 
Action: Mouse pressed left at (223, 226)
Screenshot: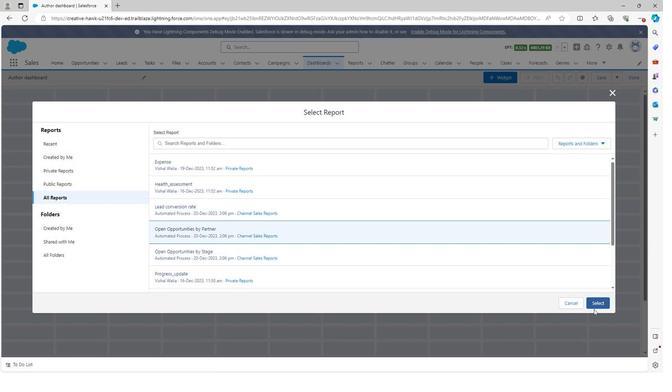 
Action: Mouse moved to (434, 274)
Screenshot: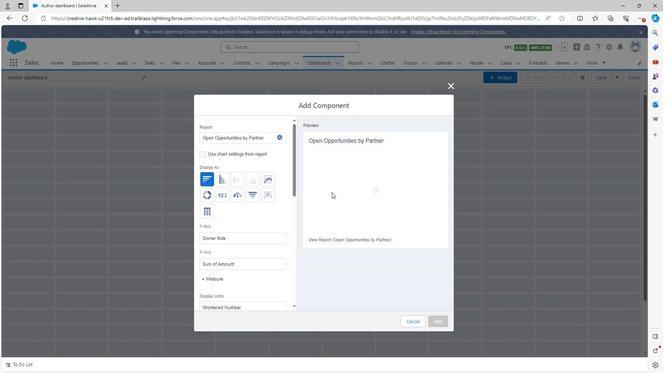 
Action: Mouse pressed left at (434, 274)
Screenshot: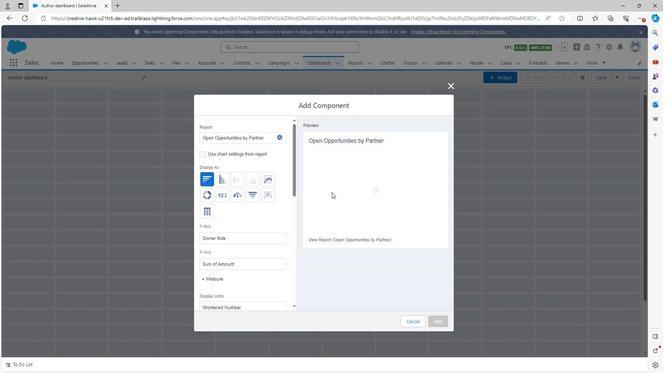 
Action: Mouse moved to (352, 285)
Screenshot: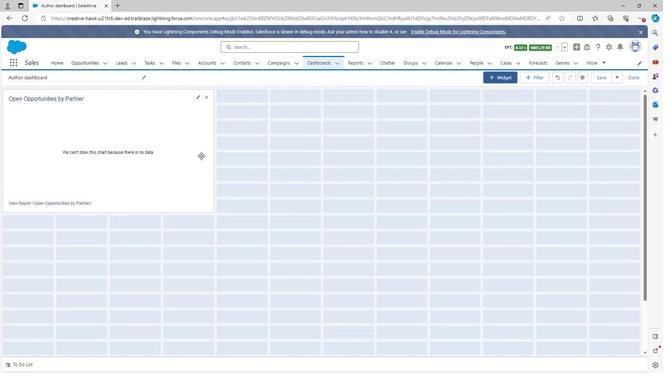 
Action: Mouse pressed left at (352, 285)
Screenshot: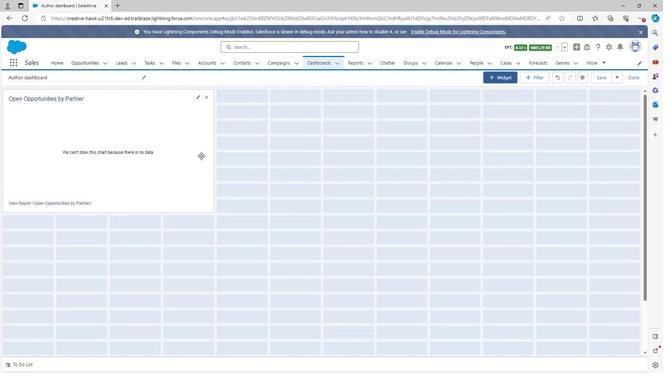 
Action: Mouse moved to (174, 137)
Screenshot: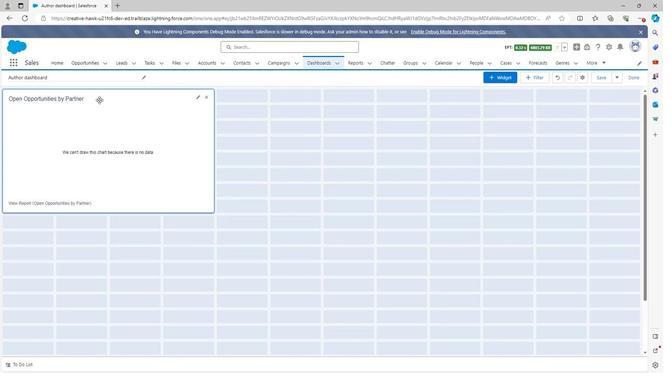 
Action: Mouse pressed left at (174, 137)
Screenshot: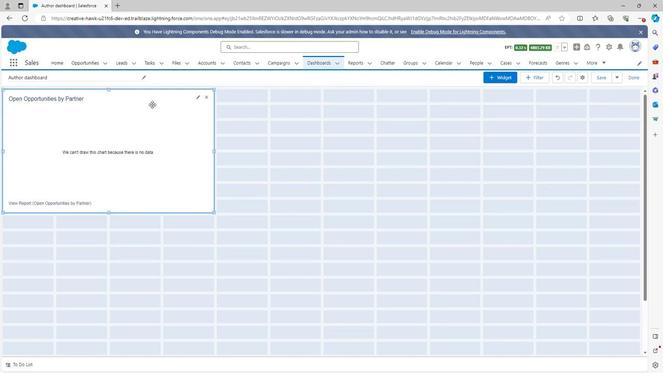 
Action: Mouse moved to (202, 140)
Screenshot: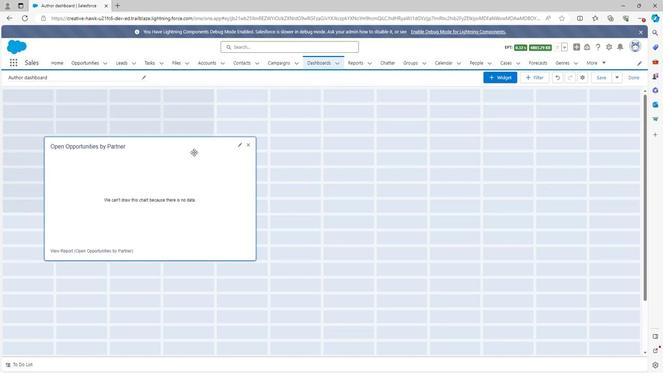 
Action: Mouse pressed left at (202, 140)
Screenshot: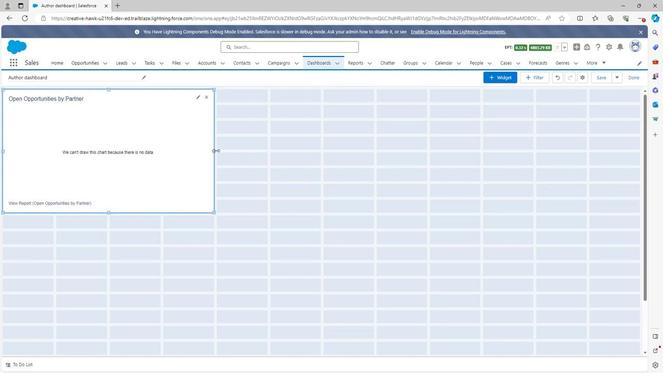 
Action: Mouse moved to (234, 173)
Screenshot: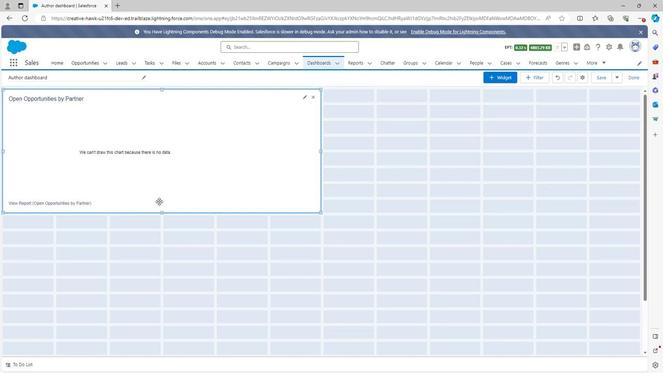 
Action: Mouse pressed left at (234, 173)
Screenshot: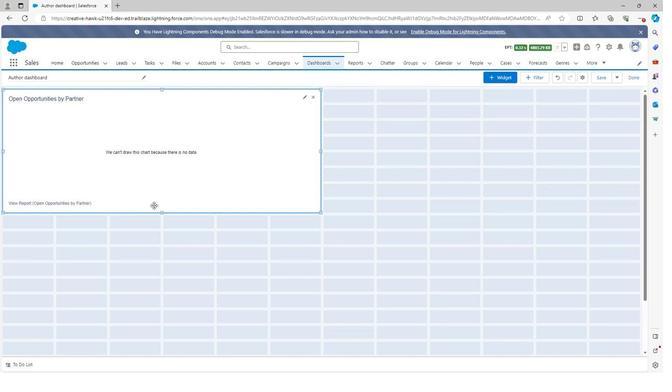 
Action: Mouse moved to (207, 213)
Screenshot: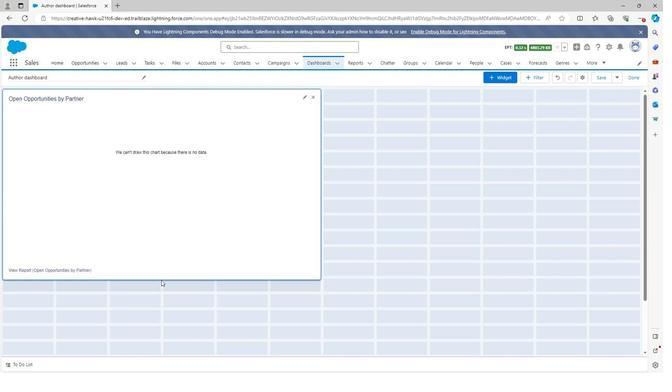 
Action: Mouse pressed left at (207, 213)
Screenshot: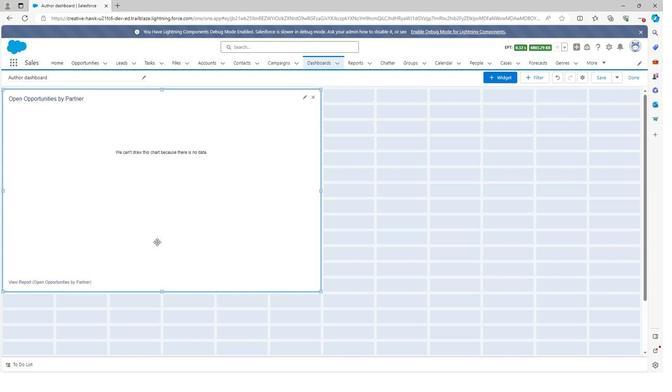 
Action: Mouse moved to (281, 135)
Screenshot: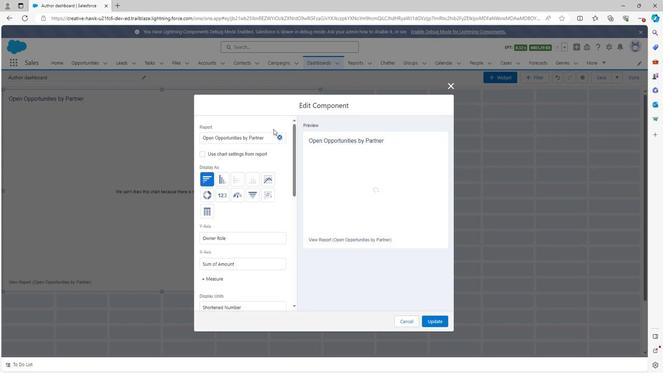 
Action: Mouse pressed left at (281, 135)
Screenshot: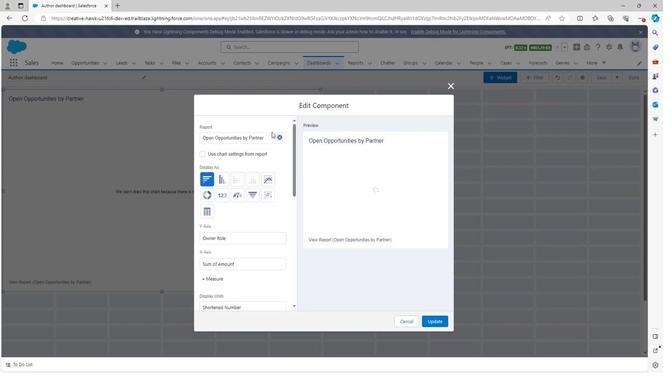 
Action: Mouse moved to (234, 244)
Screenshot: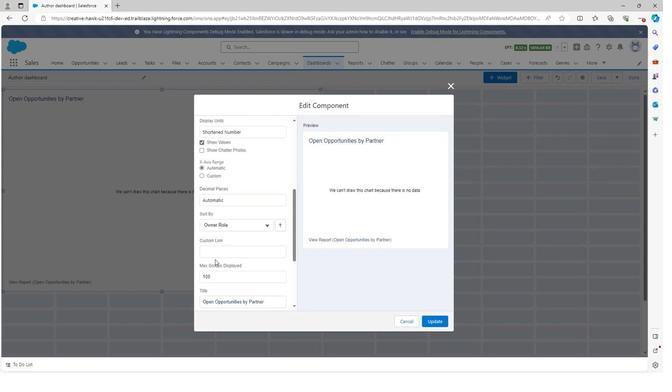 
Action: Mouse scrolled (234, 244) with delta (0, 0)
Screenshot: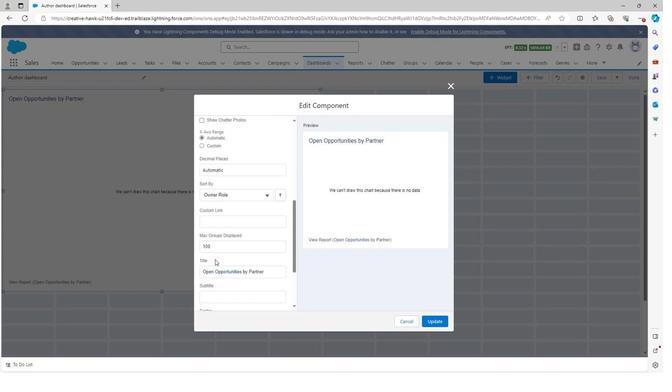 
Action: Mouse scrolled (234, 244) with delta (0, 0)
Screenshot: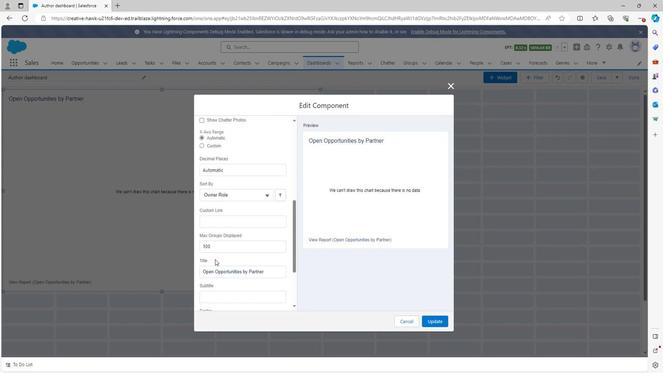 
Action: Mouse scrolled (234, 244) with delta (0, 0)
Screenshot: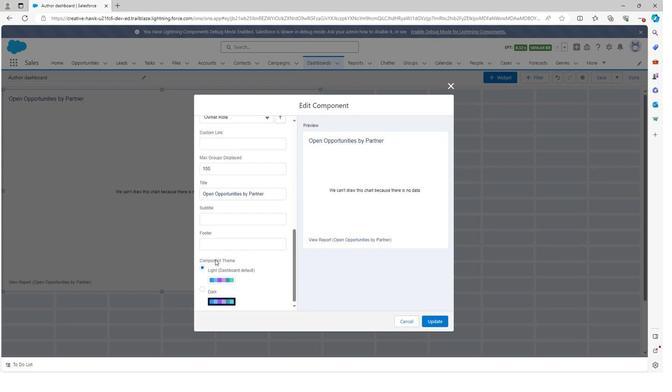 
Action: Mouse scrolled (234, 244) with delta (0, 0)
Screenshot: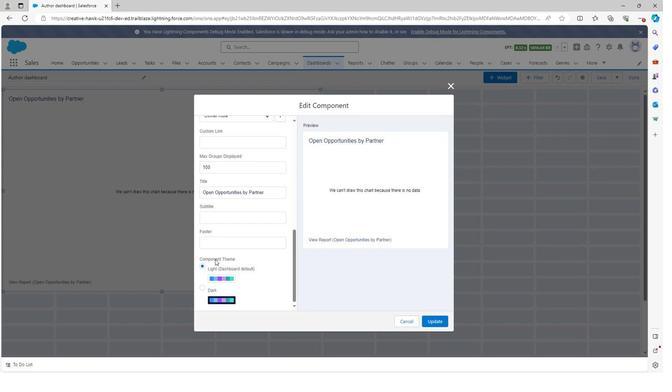 
Action: Mouse scrolled (234, 244) with delta (0, 0)
Screenshot: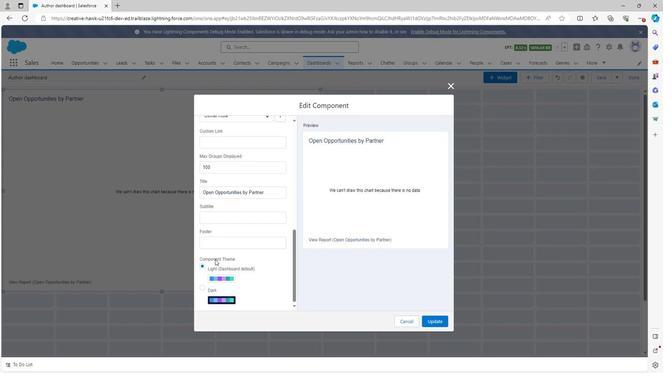 
Action: Mouse scrolled (234, 244) with delta (0, 0)
Screenshot: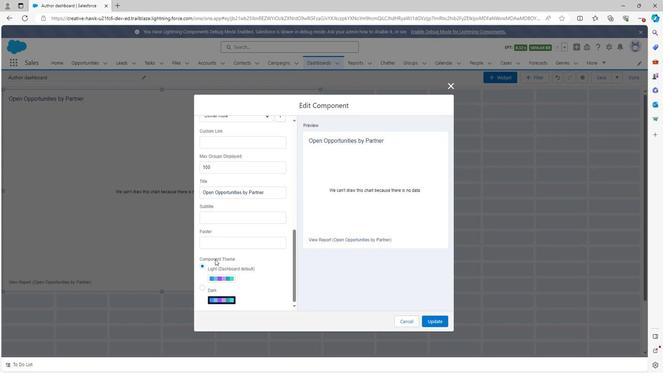 
Action: Mouse scrolled (234, 244) with delta (0, 0)
Screenshot: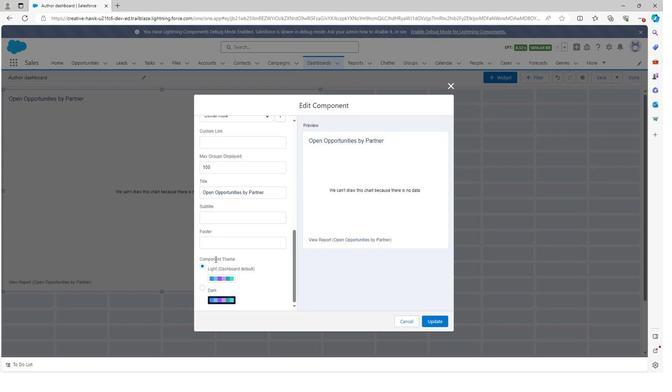 
Action: Mouse scrolled (234, 244) with delta (0, 0)
Screenshot: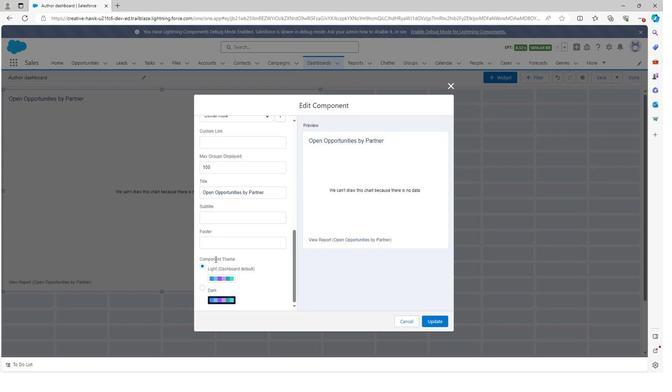 
Action: Mouse scrolled (234, 244) with delta (0, 0)
Screenshot: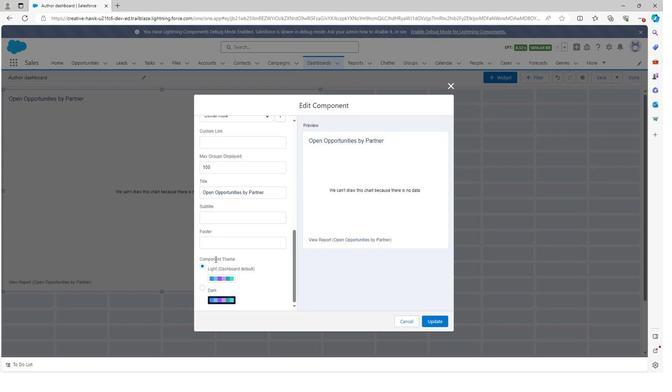 
Action: Mouse scrolled (234, 244) with delta (0, 0)
Screenshot: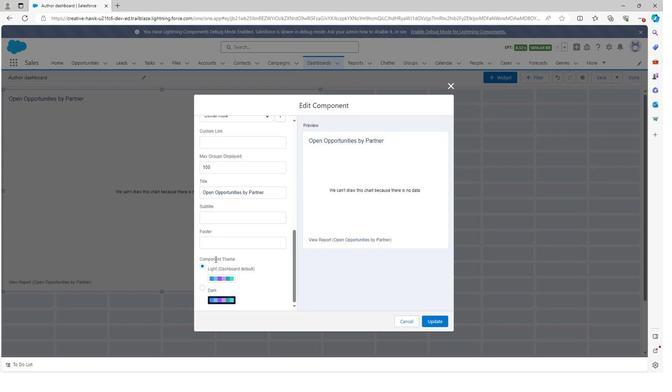 
Action: Mouse scrolled (234, 244) with delta (0, 0)
Screenshot: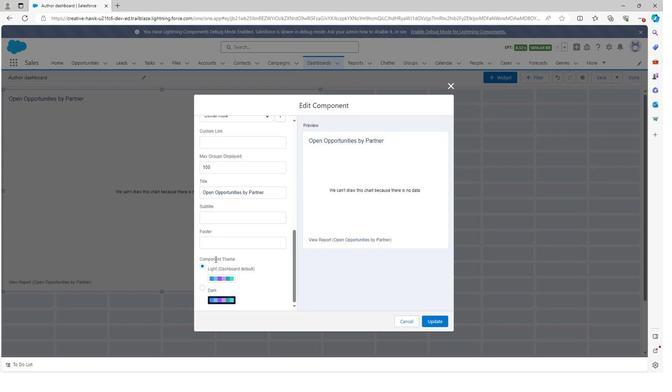 
Action: Mouse scrolled (234, 244) with delta (0, 0)
Screenshot: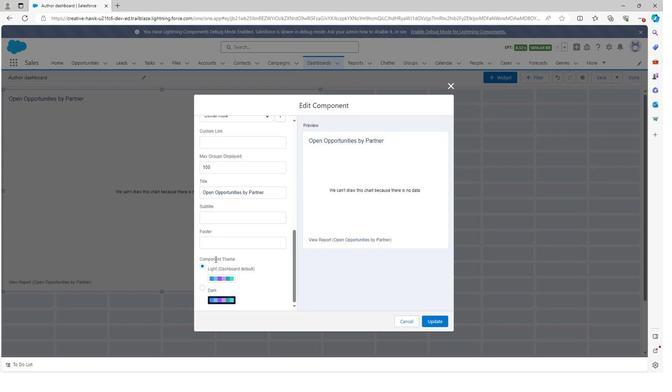 
Action: Mouse scrolled (234, 244) with delta (0, 0)
Screenshot: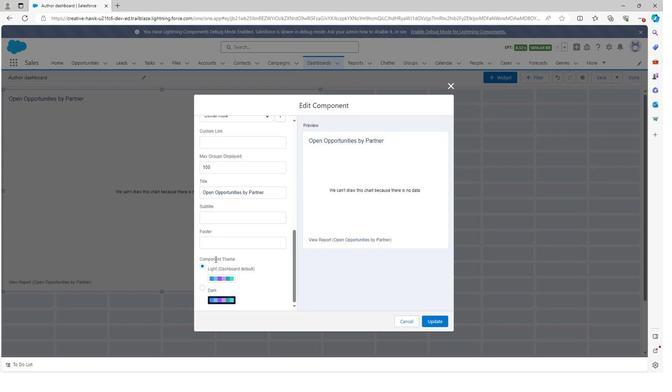 
Action: Mouse scrolled (234, 244) with delta (0, 0)
Screenshot: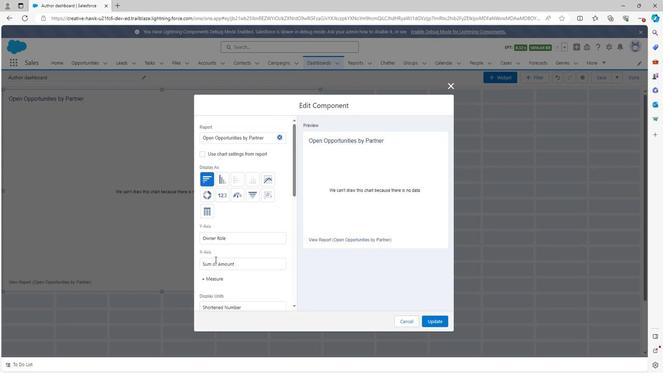 
Action: Mouse scrolled (234, 244) with delta (0, 0)
Screenshot: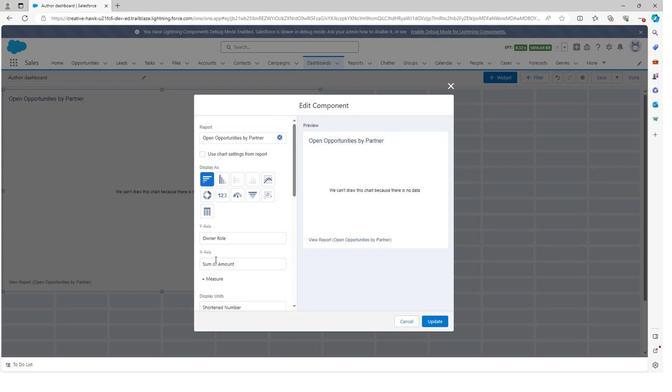 
Action: Mouse scrolled (234, 244) with delta (0, 0)
Screenshot: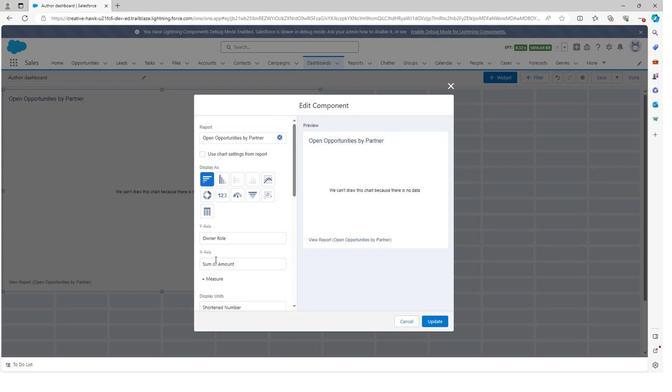 
Action: Mouse scrolled (234, 244) with delta (0, 0)
Screenshot: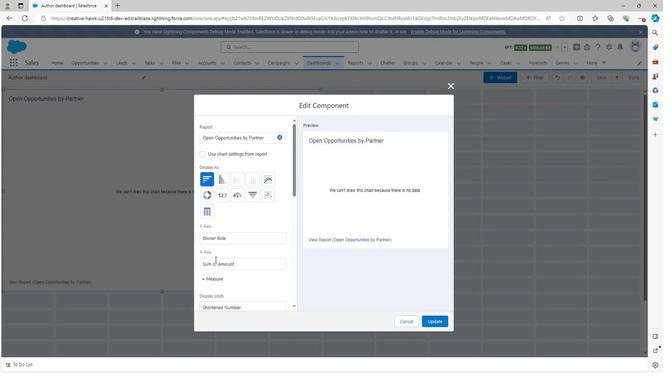 
Action: Mouse scrolled (234, 244) with delta (0, 0)
Screenshot: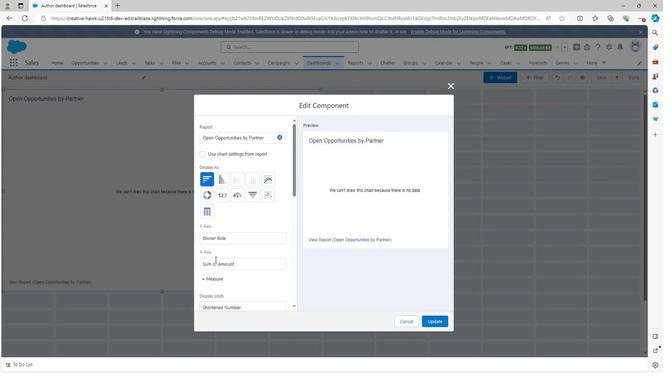 
Action: Mouse scrolled (234, 244) with delta (0, 0)
Screenshot: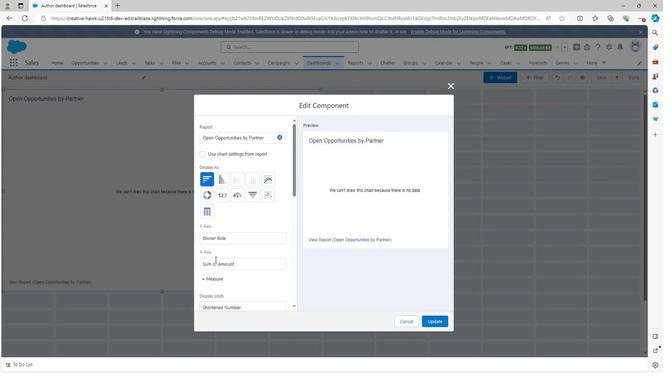 
Action: Mouse scrolled (234, 244) with delta (0, 0)
Screenshot: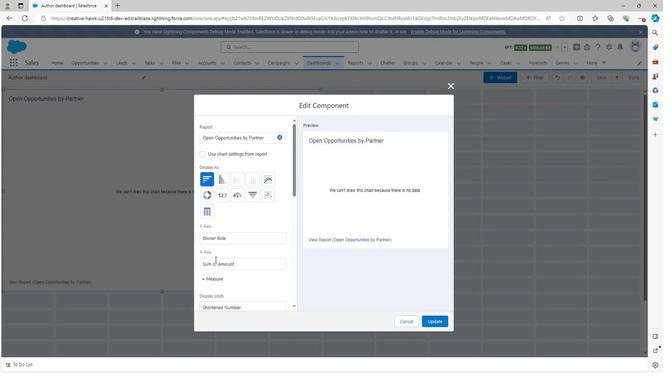 
Action: Mouse scrolled (234, 244) with delta (0, 0)
Screenshot: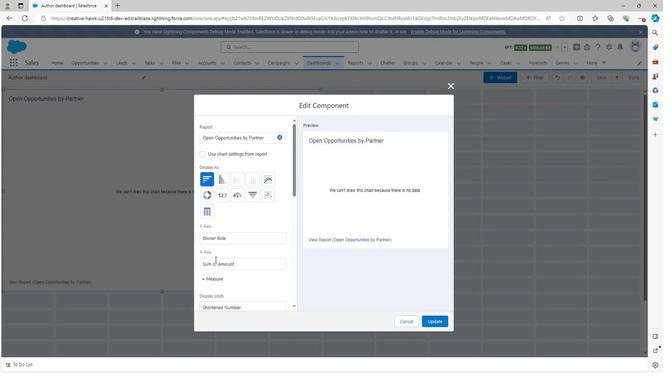 
Action: Mouse scrolled (234, 244) with delta (0, 0)
Screenshot: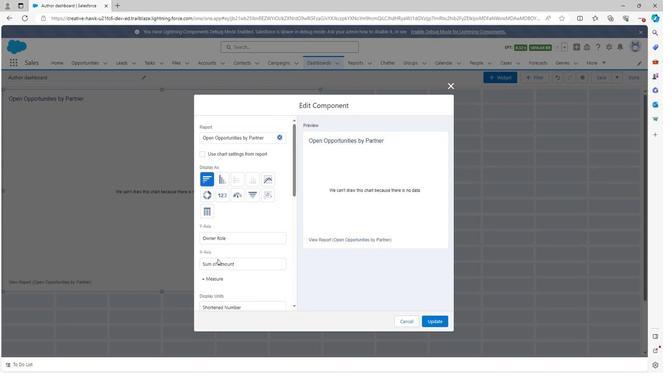 
Action: Mouse scrolled (234, 244) with delta (0, 0)
Screenshot: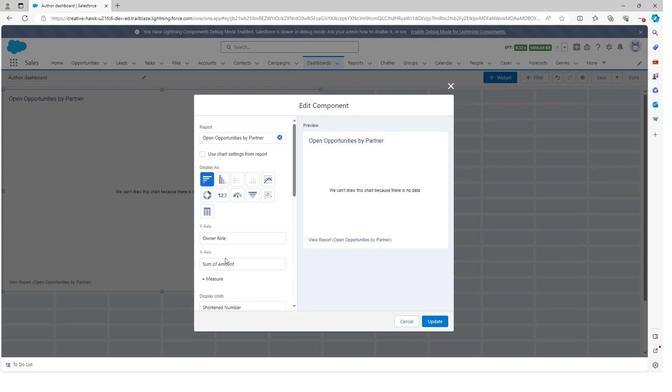 
Action: Mouse scrolled (234, 244) with delta (0, 0)
Screenshot: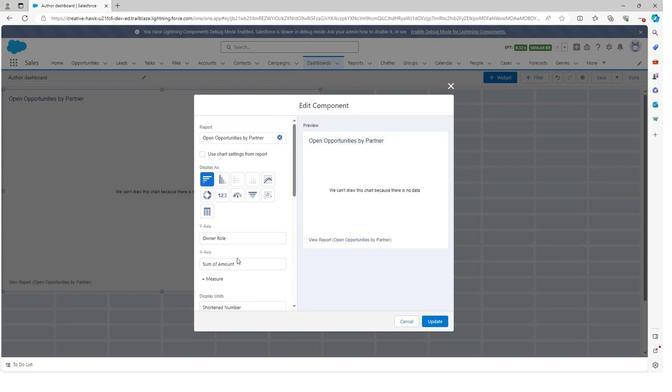 
Action: Mouse scrolled (234, 244) with delta (0, 0)
Screenshot: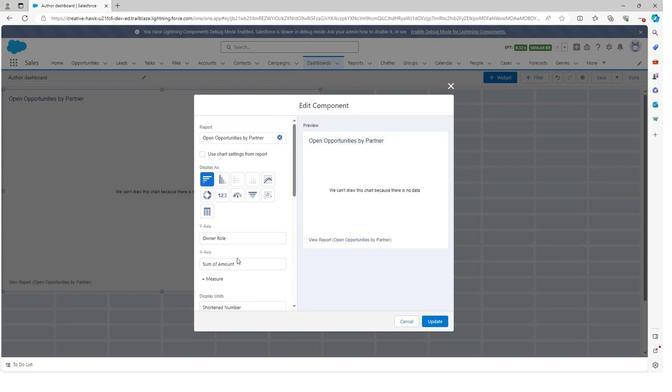 
Action: Mouse scrolled (234, 244) with delta (0, 0)
Screenshot: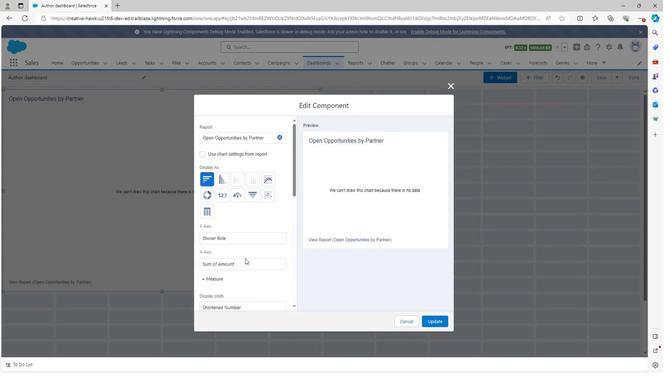 
Action: Mouse scrolled (234, 244) with delta (0, 0)
Screenshot: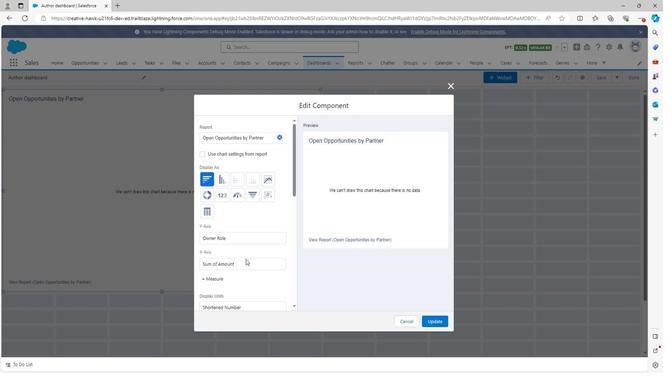 
Action: Mouse scrolled (234, 244) with delta (0, 0)
Screenshot: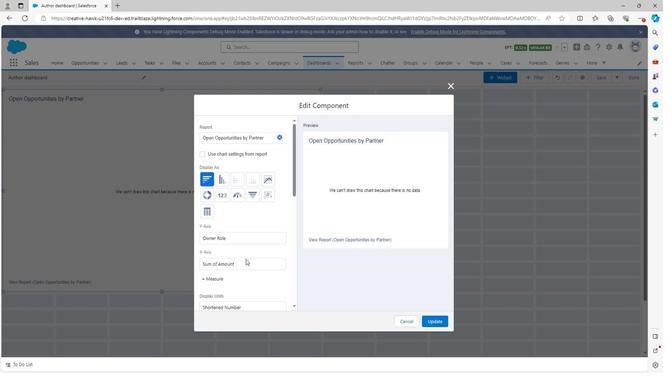 
Action: Mouse moved to (355, 129)
Screenshot: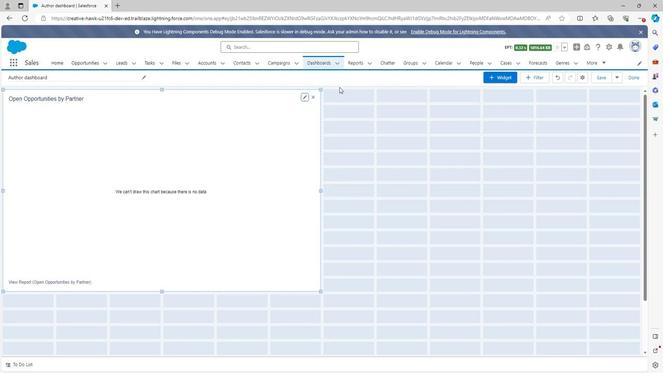 
Action: Mouse pressed left at (355, 129)
Screenshot: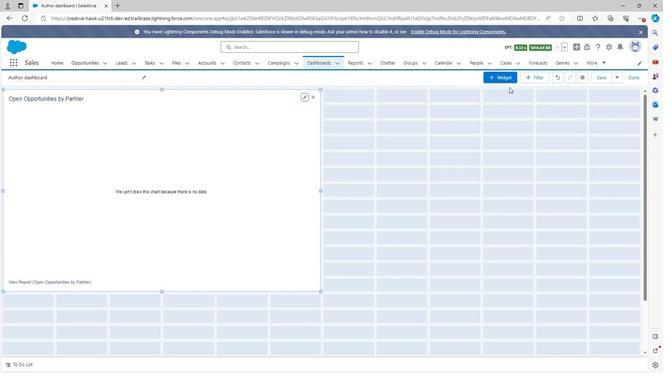 
Action: Mouse moved to (446, 123)
Screenshot: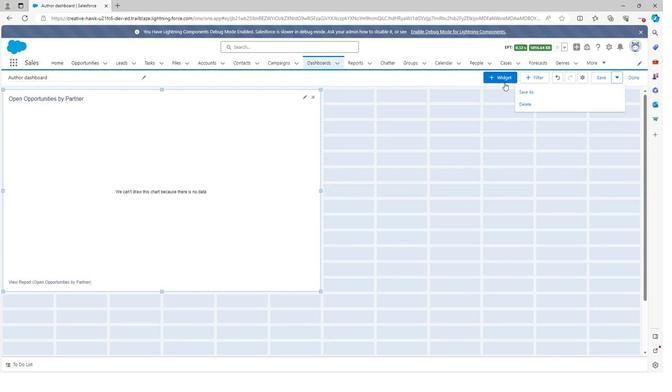 
Action: Mouse pressed left at (446, 123)
Screenshot: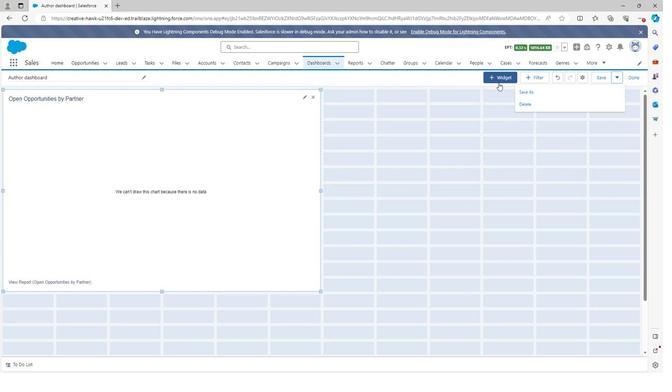 
Action: Mouse moved to (382, 123)
Screenshot: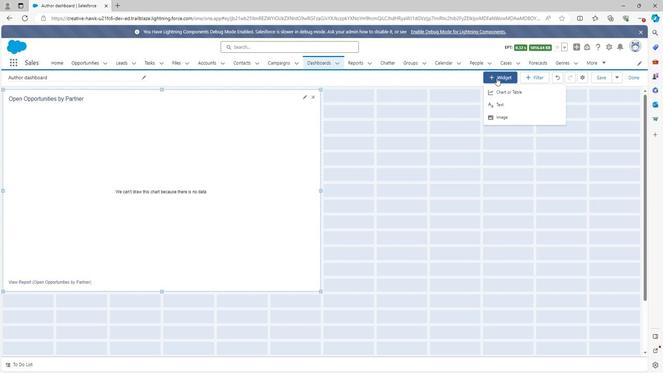 
Action: Mouse pressed left at (382, 123)
Screenshot: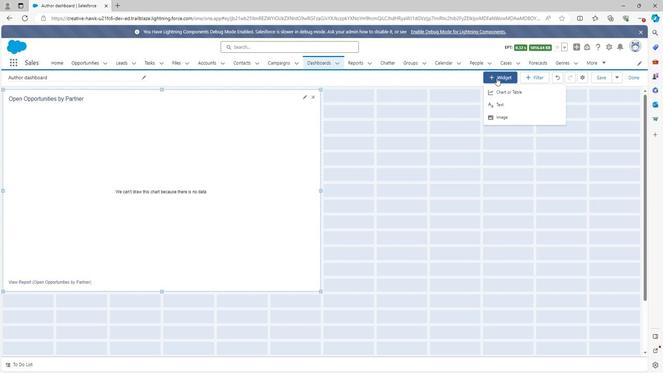 
Action: Mouse moved to (385, 133)
Screenshot: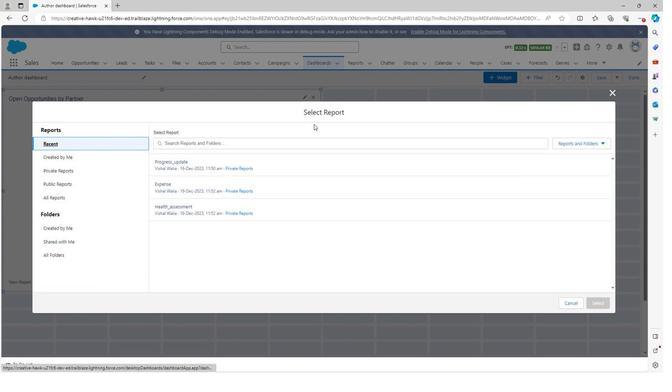 
Action: Mouse pressed left at (385, 133)
Screenshot: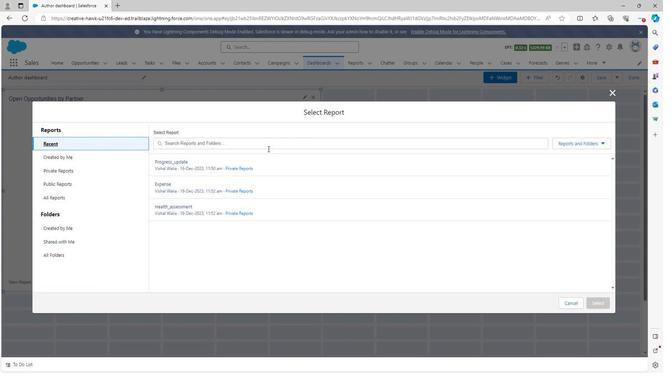 
Action: Mouse moved to (148, 167)
Screenshot: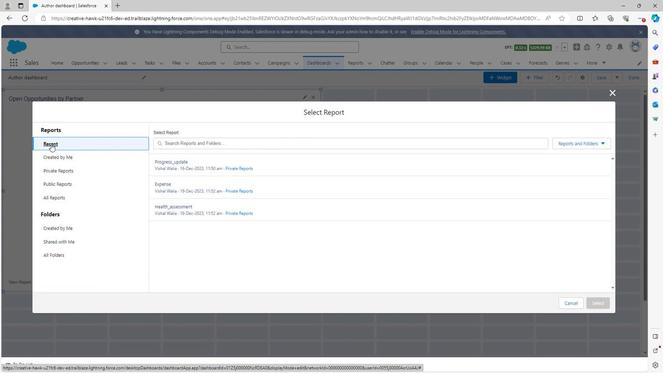 
Action: Mouse pressed left at (148, 167)
Screenshot: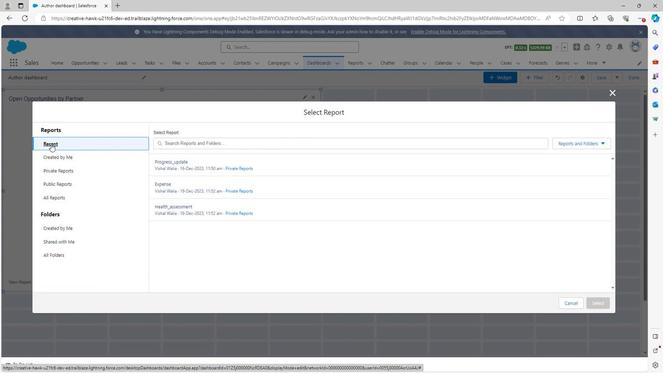 
Action: Mouse moved to (148, 241)
Screenshot: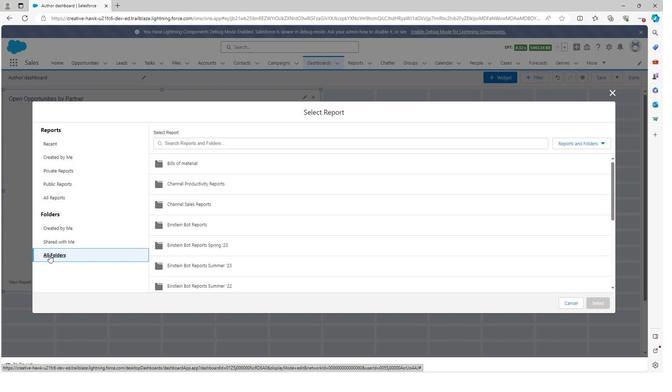 
Action: Mouse pressed left at (148, 241)
Screenshot: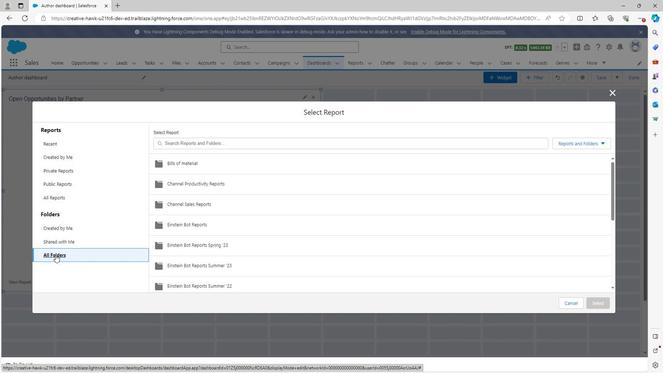 
Action: Mouse moved to (213, 229)
Screenshot: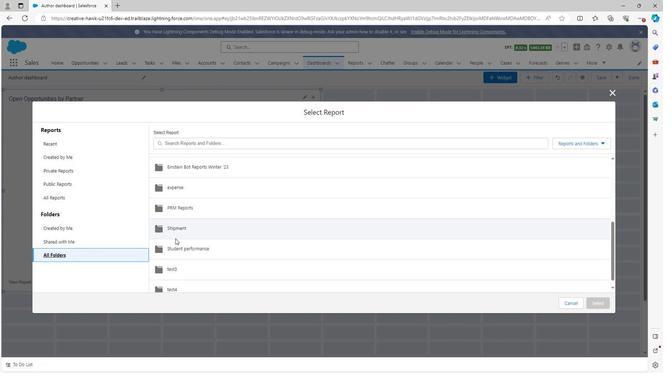 
Action: Mouse scrolled (213, 229) with delta (0, 0)
Screenshot: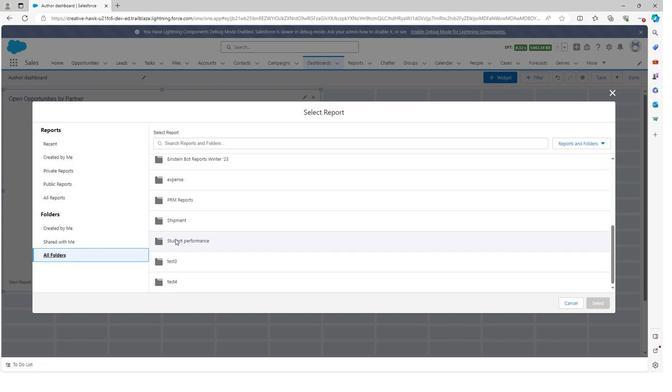 
Action: Mouse moved to (213, 229)
Screenshot: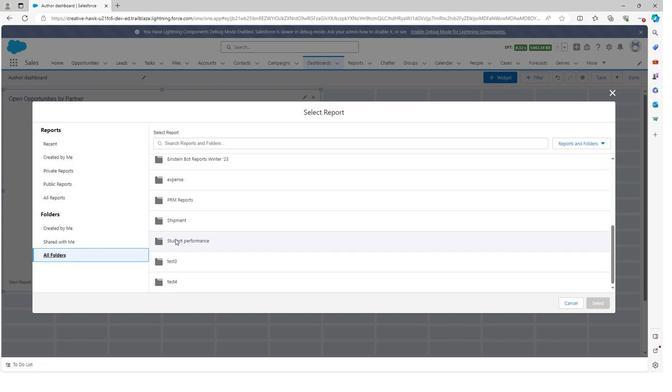 
Action: Mouse scrolled (213, 229) with delta (0, 0)
Screenshot: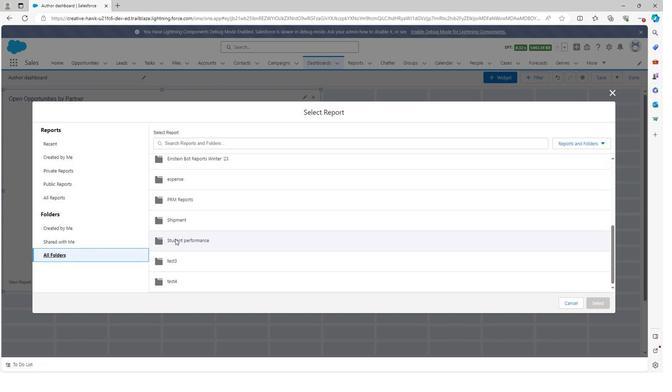 
Action: Mouse moved to (213, 229)
Screenshot: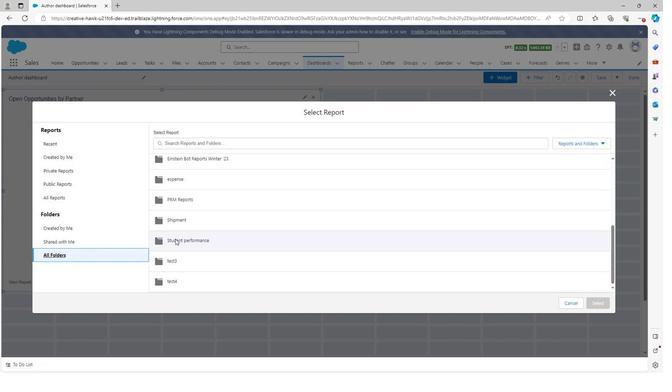 
Action: Mouse scrolled (213, 229) with delta (0, 0)
Screenshot: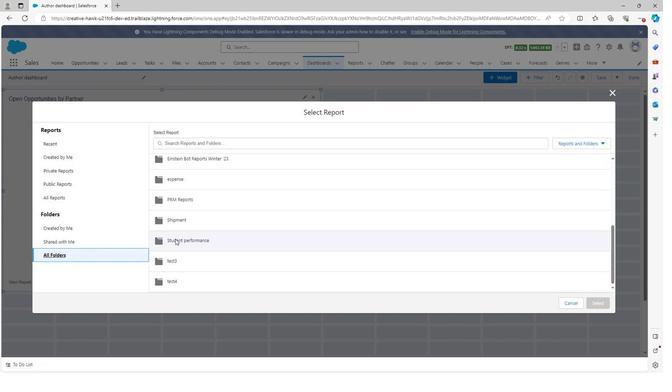 
Action: Mouse scrolled (213, 229) with delta (0, 0)
Screenshot: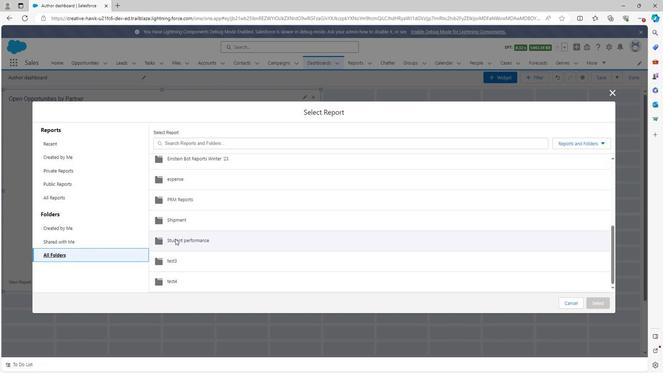 
Action: Mouse scrolled (213, 229) with delta (0, 0)
Screenshot: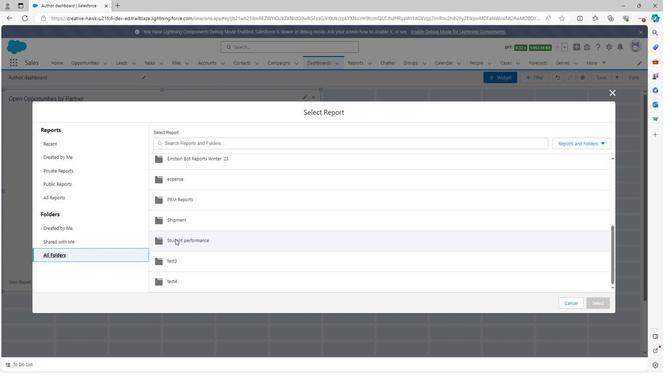 
Action: Mouse scrolled (213, 229) with delta (0, 0)
Screenshot: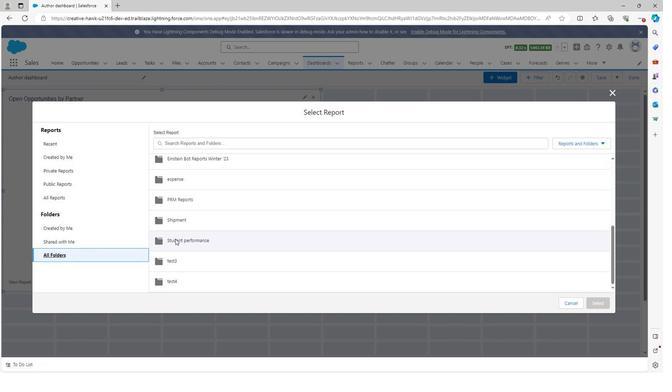 
Action: Mouse scrolled (213, 229) with delta (0, 0)
Screenshot: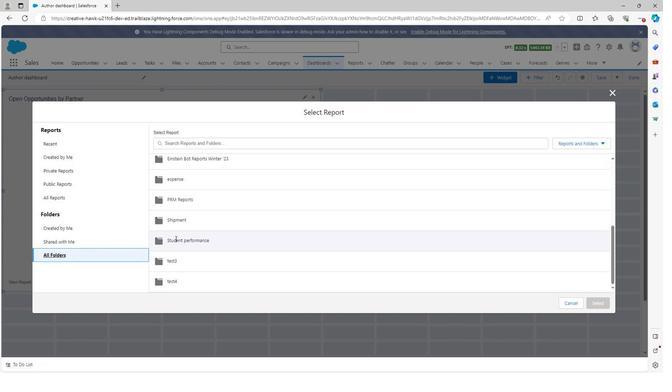 
Action: Mouse moved to (213, 230)
Screenshot: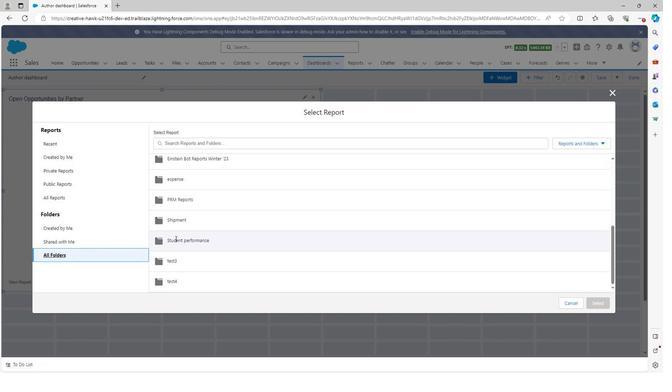 
Action: Mouse scrolled (213, 229) with delta (0, 0)
Screenshot: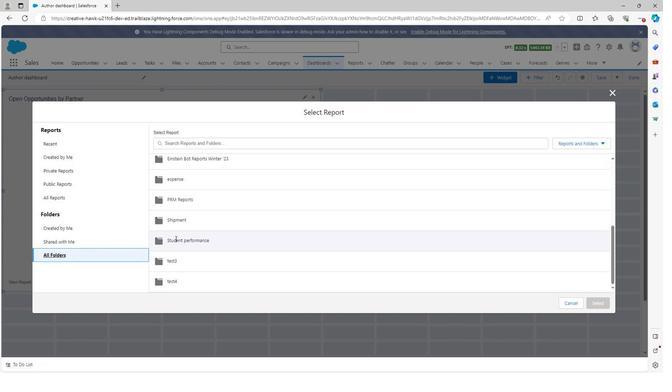 
Action: Mouse moved to (213, 230)
Screenshot: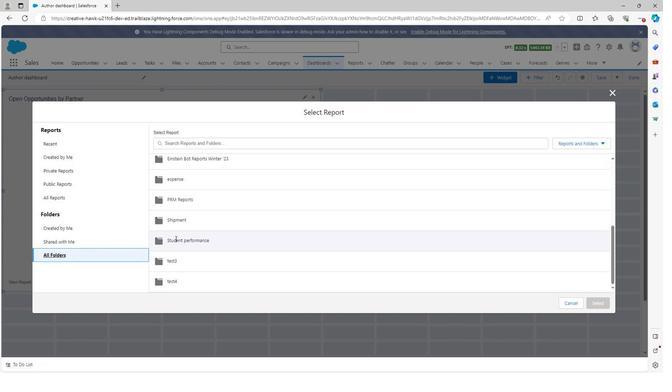 
Action: Mouse scrolled (213, 230) with delta (0, 0)
Screenshot: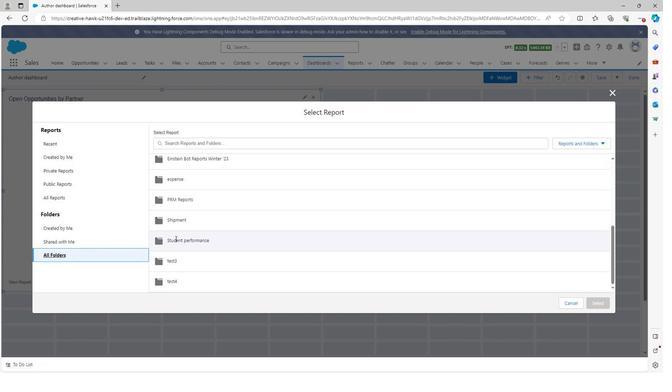 
Action: Mouse scrolled (213, 230) with delta (0, 0)
Screenshot: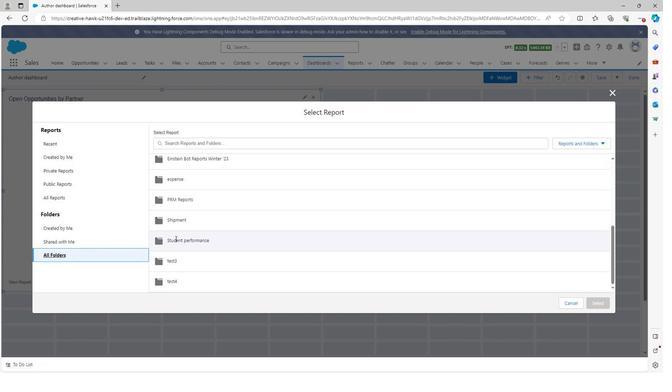 
Action: Mouse scrolled (213, 230) with delta (0, 0)
Screenshot: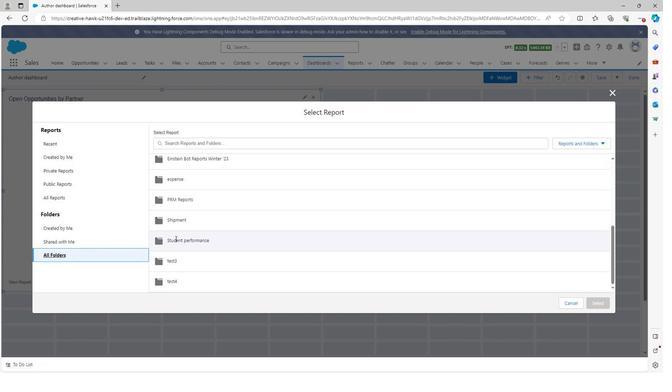 
Action: Mouse scrolled (213, 230) with delta (0, 0)
Screenshot: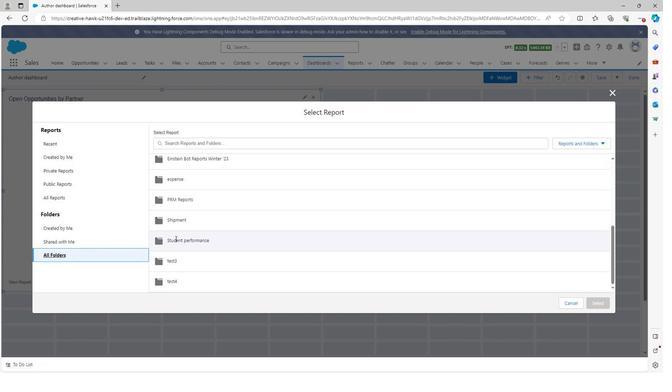 
Action: Mouse scrolled (213, 230) with delta (0, 0)
Screenshot: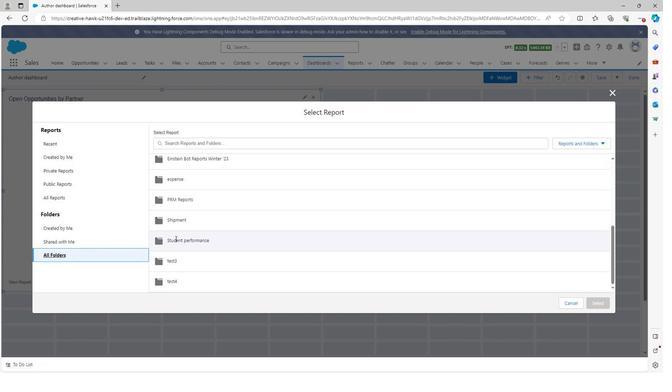 
Action: Mouse moved to (215, 204)
Screenshot: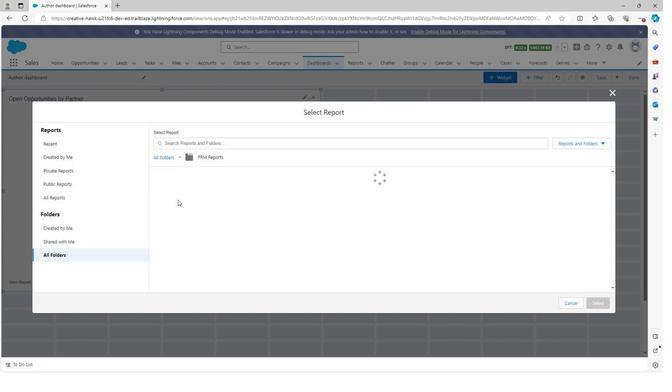 
Action: Mouse pressed left at (215, 204)
Screenshot: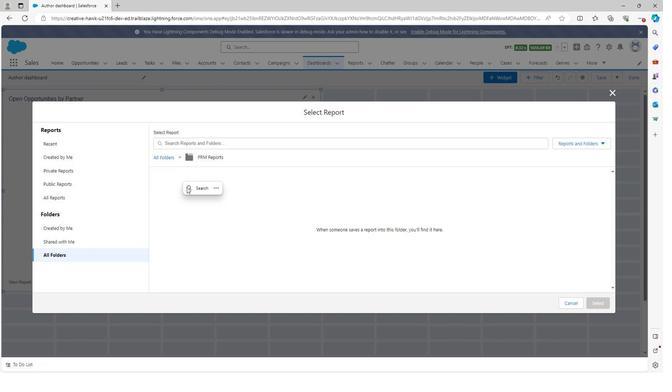 
Action: Mouse pressed left at (215, 204)
Screenshot: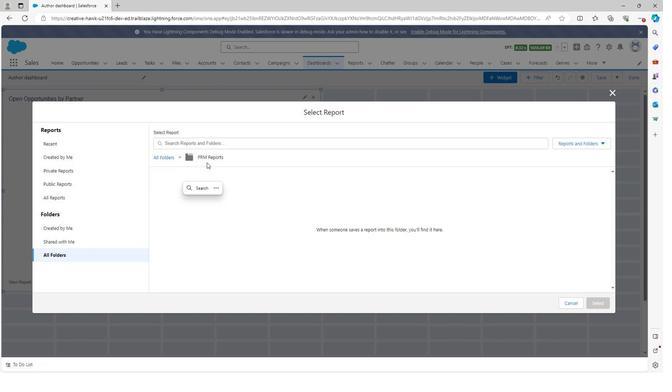 
Action: Mouse moved to (231, 176)
Screenshot: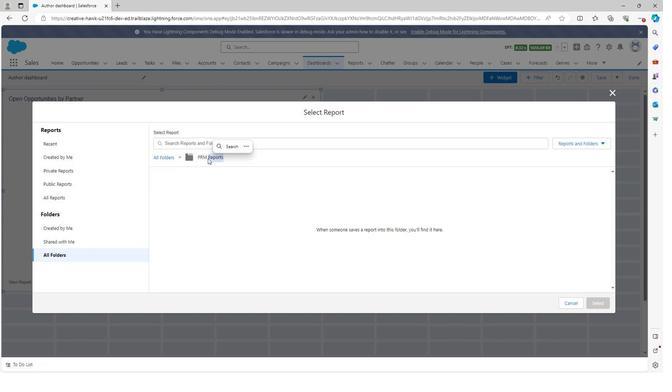 
Action: Mouse pressed left at (231, 176)
Screenshot: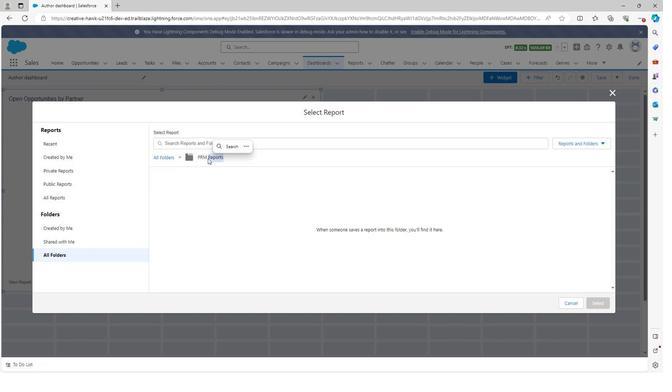 
Action: Mouse pressed left at (231, 176)
Screenshot: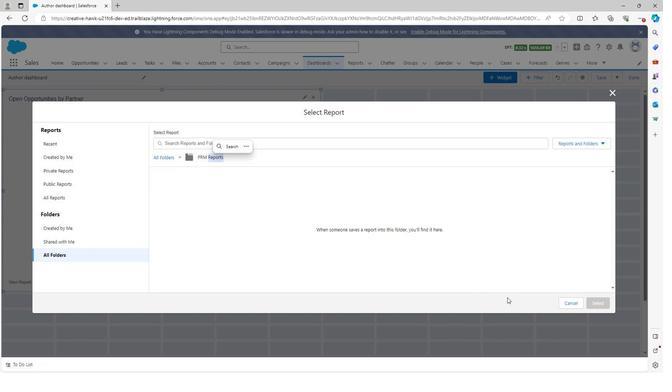
Action: Mouse moved to (222, 174)
Screenshot: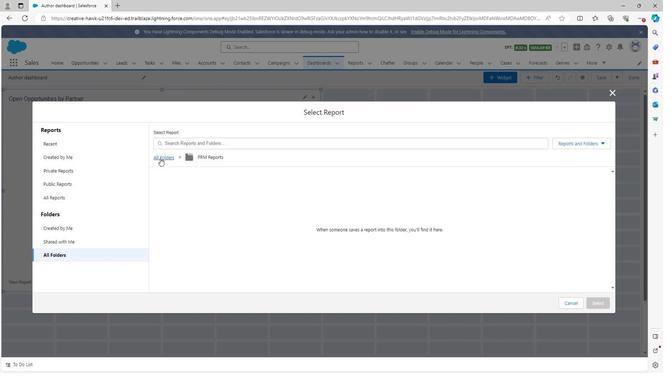 
Action: Mouse pressed left at (222, 174)
Screenshot: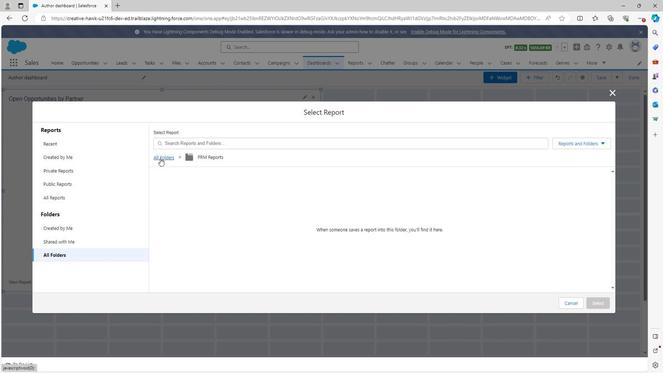 
Action: Mouse moved to (206, 176)
Screenshot: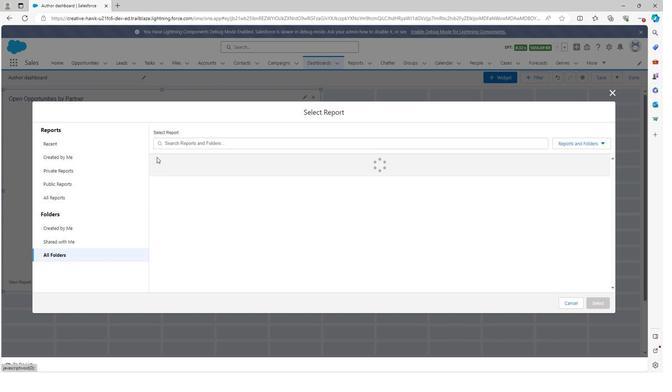 
Action: Mouse pressed left at (206, 176)
Screenshot: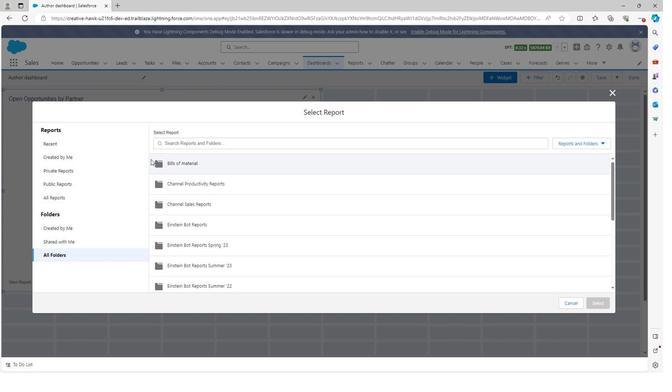 
Action: Mouse moved to (444, 132)
Screenshot: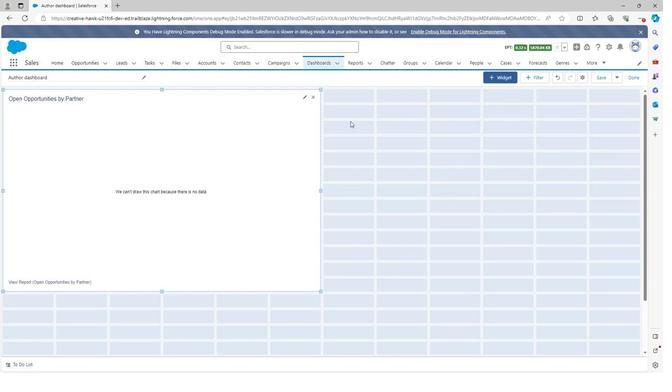 
Action: Mouse pressed left at (444, 132)
Screenshot: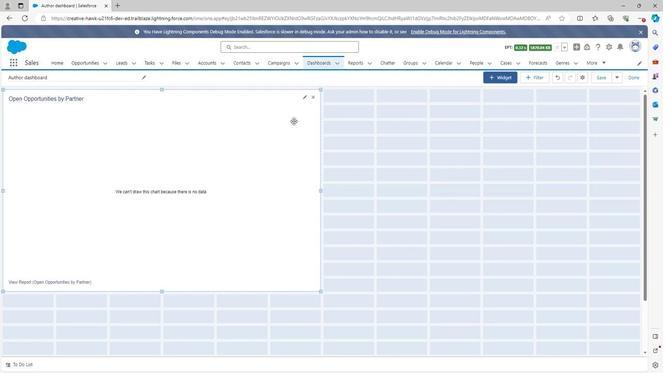 
Action: Mouse moved to (439, 124)
Screenshot: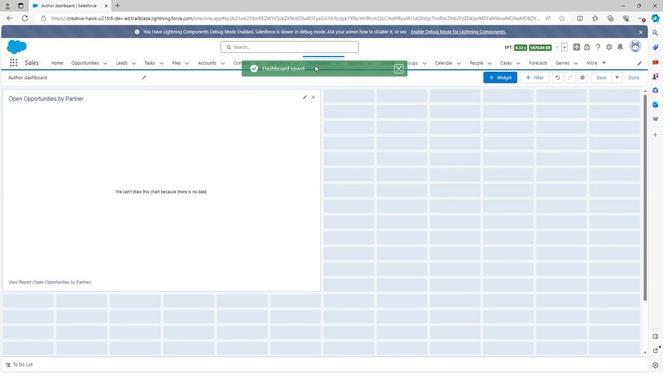 
Action: Mouse pressed left at (439, 124)
Screenshot: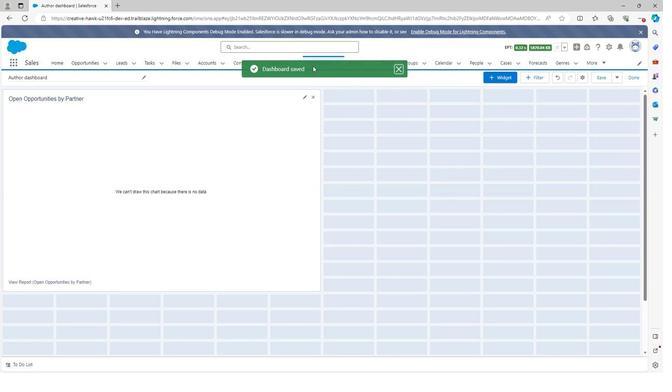 
Action: Mouse moved to (331, 117)
Screenshot: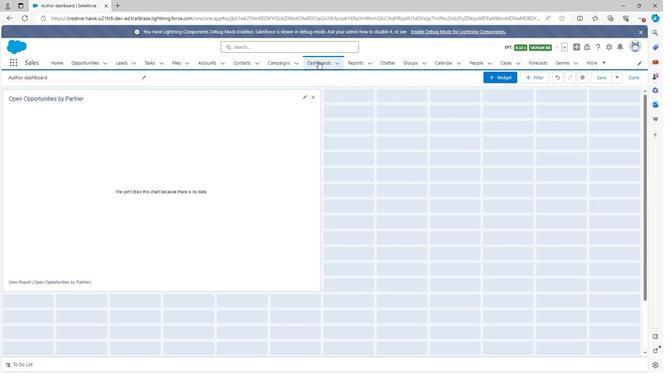 
Action: Mouse pressed left at (331, 117)
Screenshot: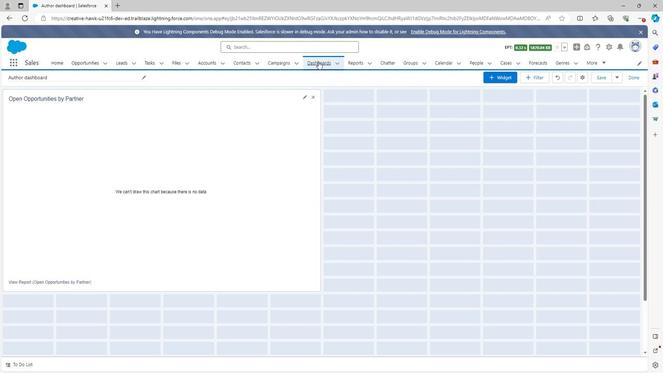 
Action: Mouse moved to (289, 111)
Screenshot: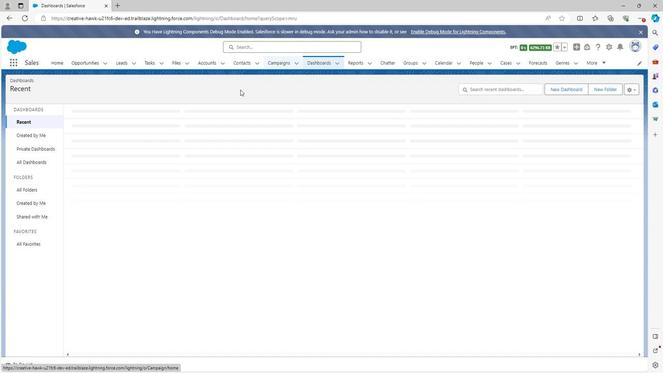 
Action: Mouse pressed left at (289, 111)
Screenshot: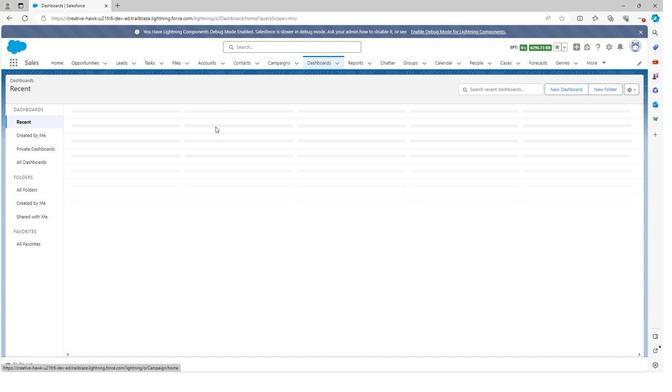 
Action: Mouse moved to (367, 158)
Screenshot: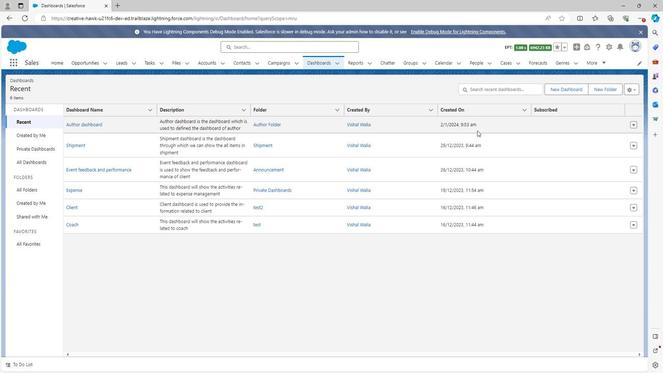 
